 Task: Log work in the project AgileGlobe for the issue 'Upgrade the user interface of a web application to improve usability and user experience' spent time as '2w 4d 21h 4m' and remaining time as '1w 6d 9h 14m' and move to top of backlog. Now add the issue to the epic 'IT Capacity Management Process Improvement'. Log work in the project AgileGlobe for the issue 'Create a new online platform for online creative writing courses with advanced writing tools and peer review features' spent time as '4w 6d 19h 51m' and remaining time as '2w 5d 1h 17m' and move to bottom of backlog. Now add the issue to the epic 'IT Service Catalog Management Process Improvement'
Action: Mouse moved to (562, 369)
Screenshot: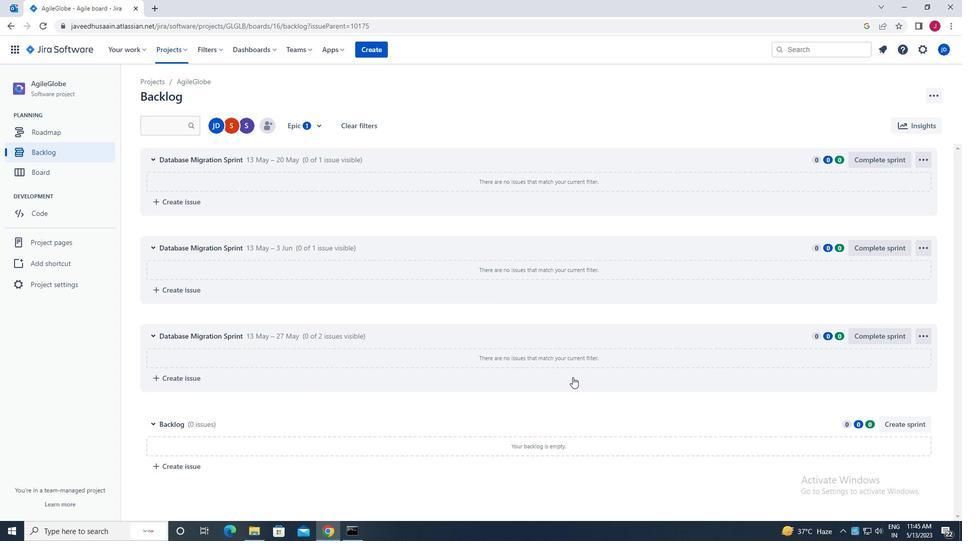 
Action: Mouse scrolled (562, 369) with delta (0, 0)
Screenshot: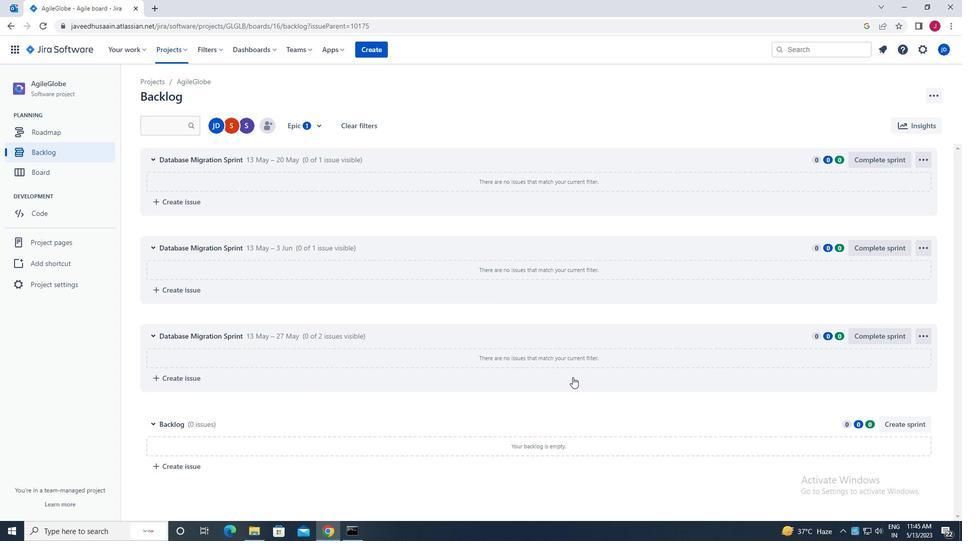 
Action: Mouse scrolled (562, 369) with delta (0, 0)
Screenshot: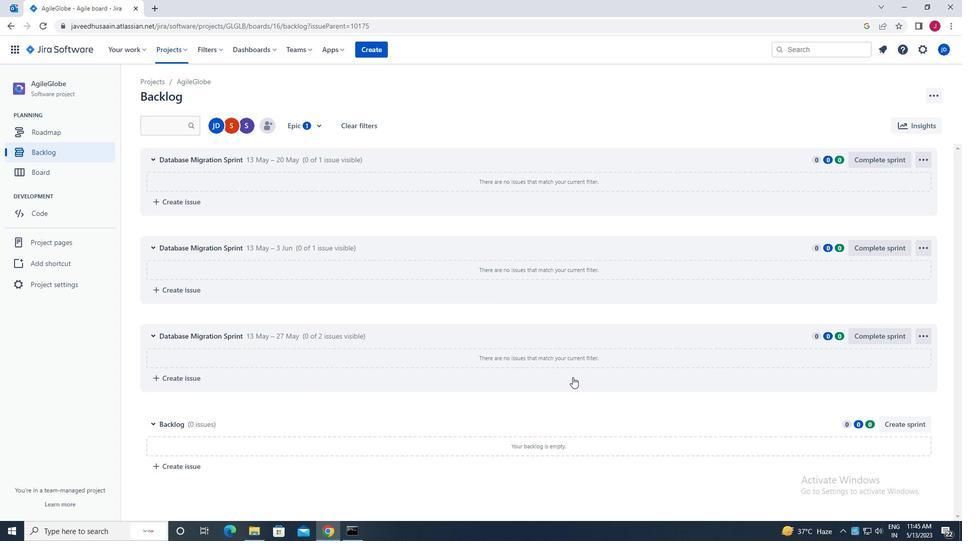 
Action: Mouse moved to (561, 369)
Screenshot: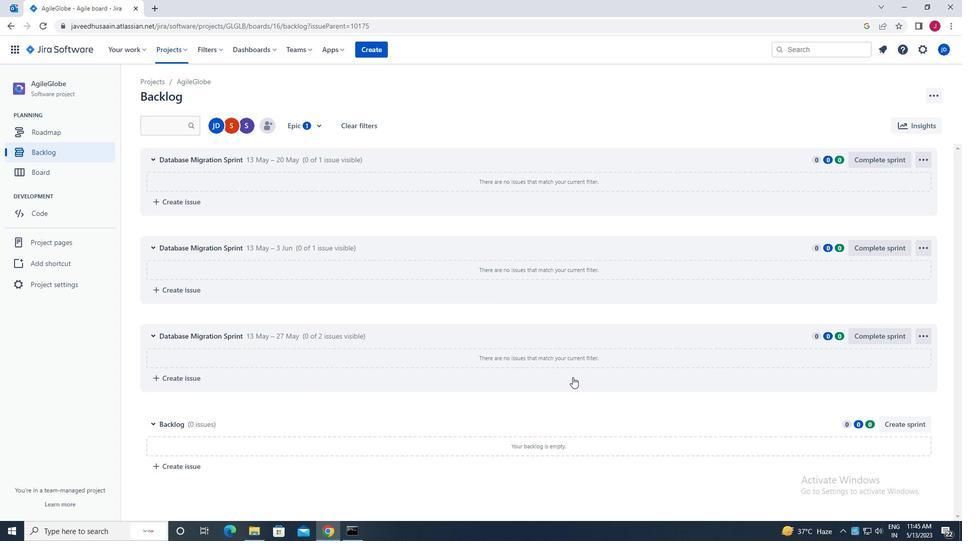 
Action: Mouse scrolled (561, 369) with delta (0, 0)
Screenshot: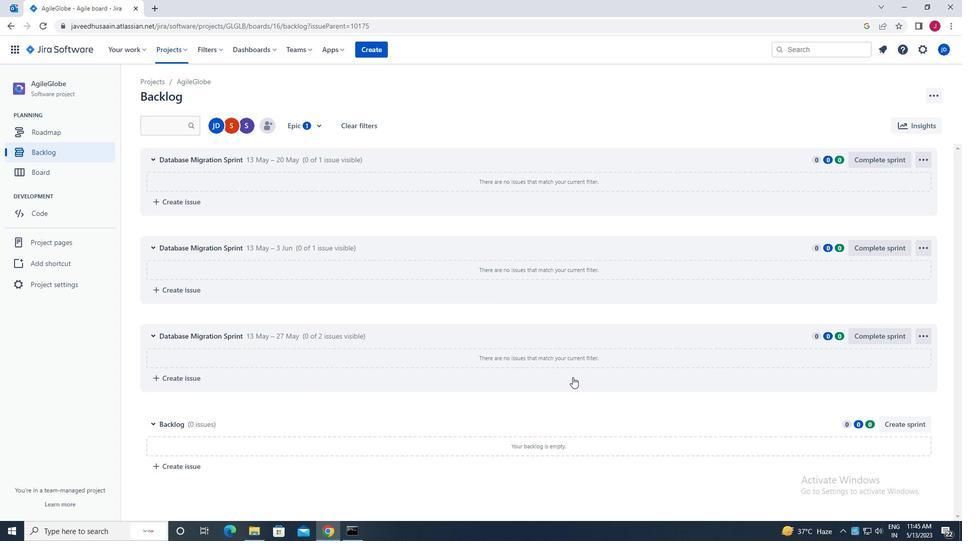 
Action: Mouse scrolled (561, 369) with delta (0, 0)
Screenshot: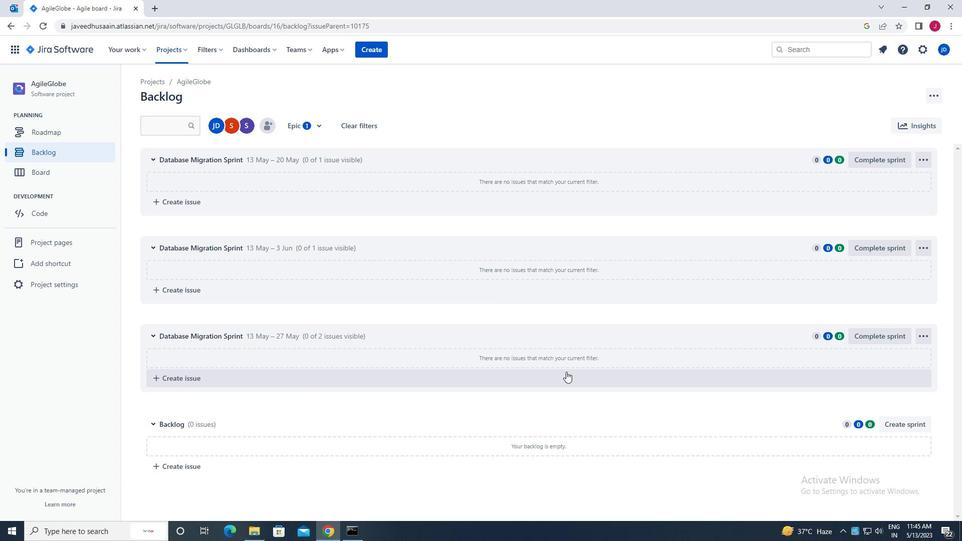 
Action: Mouse moved to (175, 53)
Screenshot: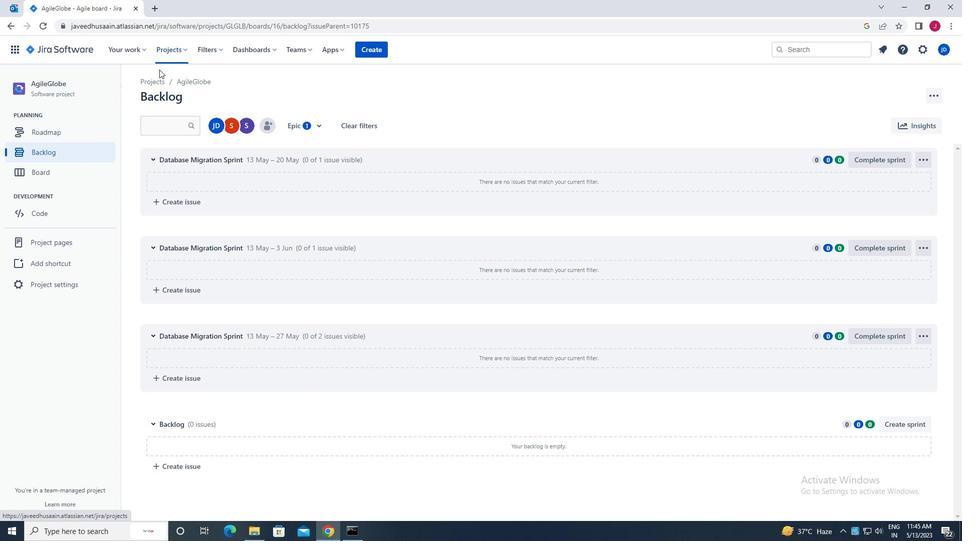 
Action: Mouse pressed left at (175, 53)
Screenshot: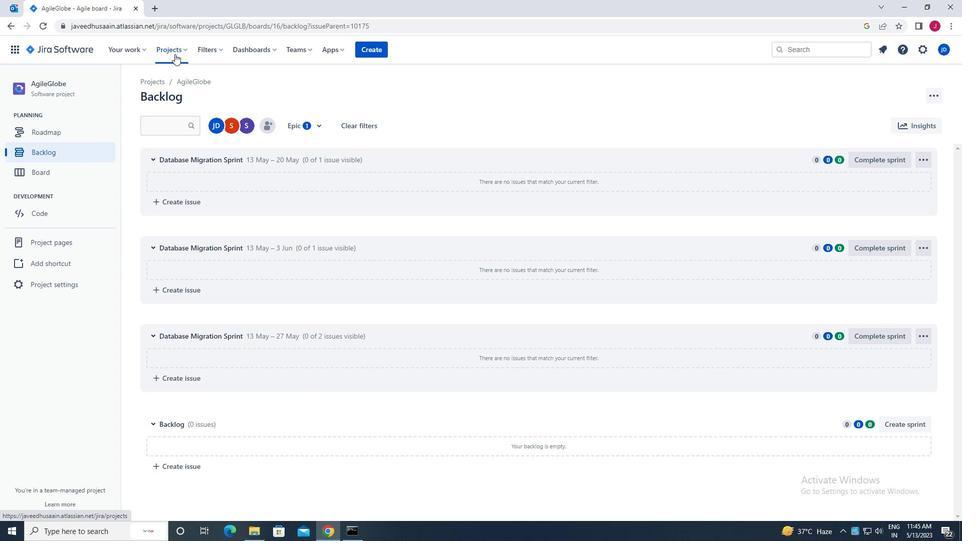 
Action: Mouse moved to (205, 89)
Screenshot: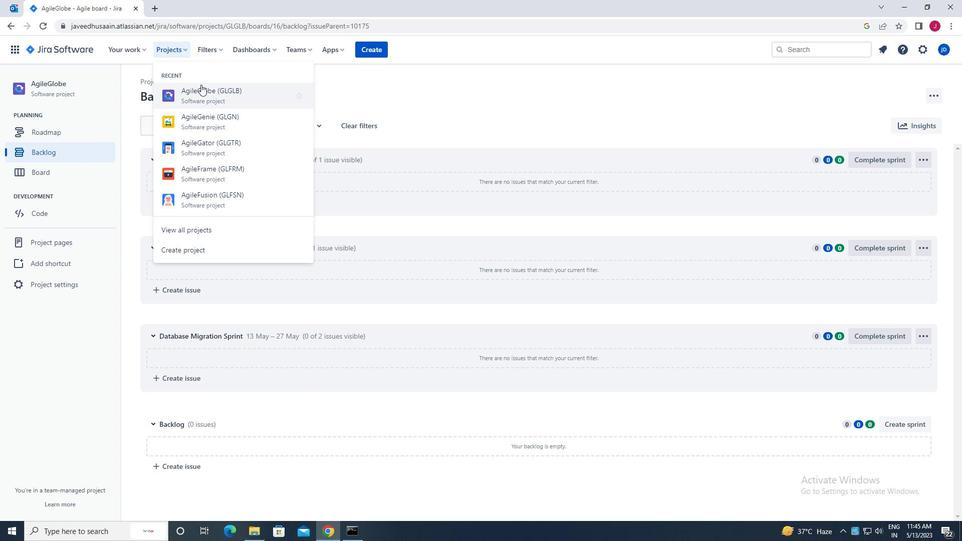 
Action: Mouse pressed left at (205, 89)
Screenshot: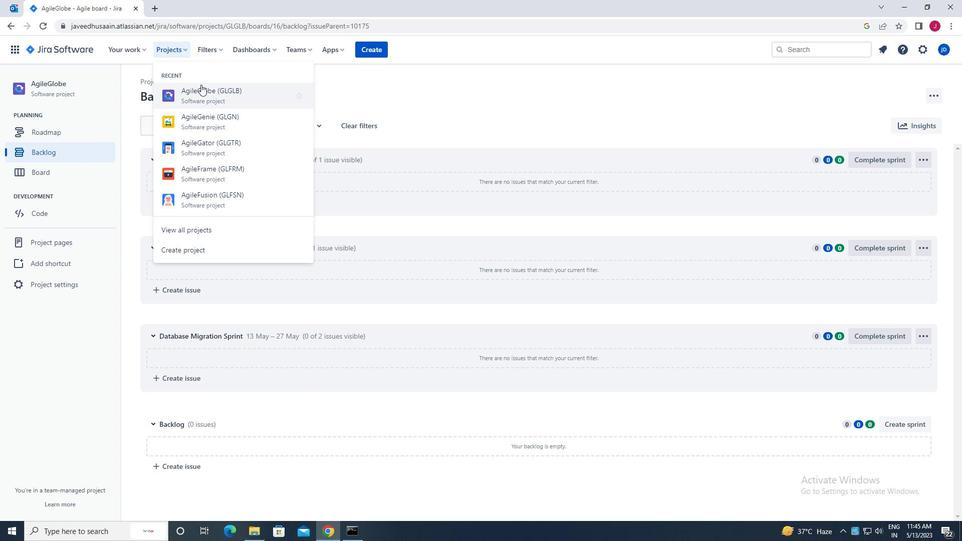 
Action: Mouse moved to (72, 146)
Screenshot: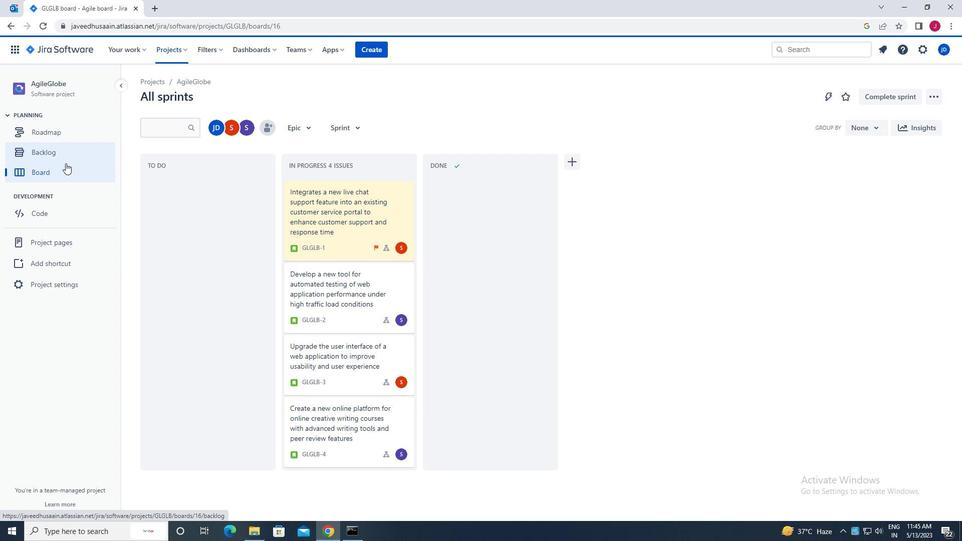 
Action: Mouse pressed left at (72, 146)
Screenshot: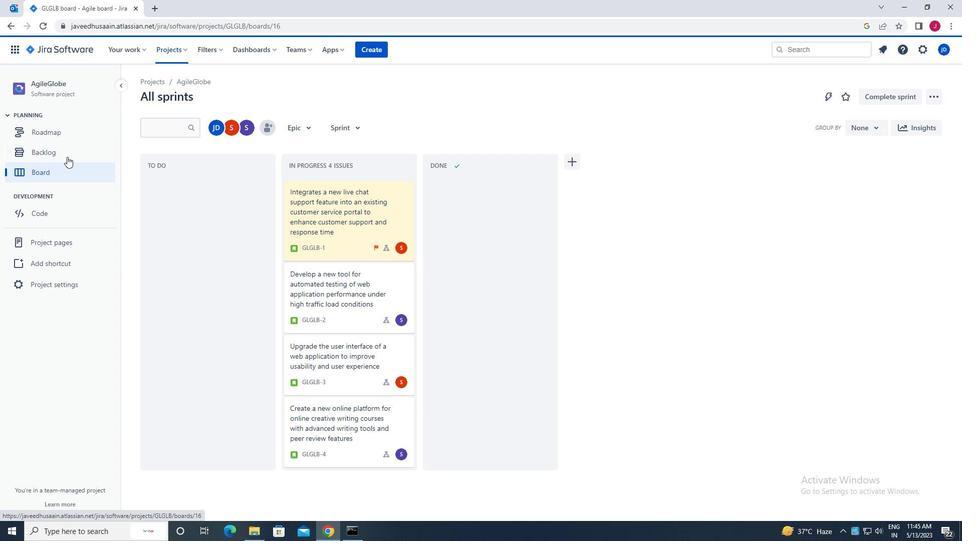 
Action: Mouse moved to (418, 306)
Screenshot: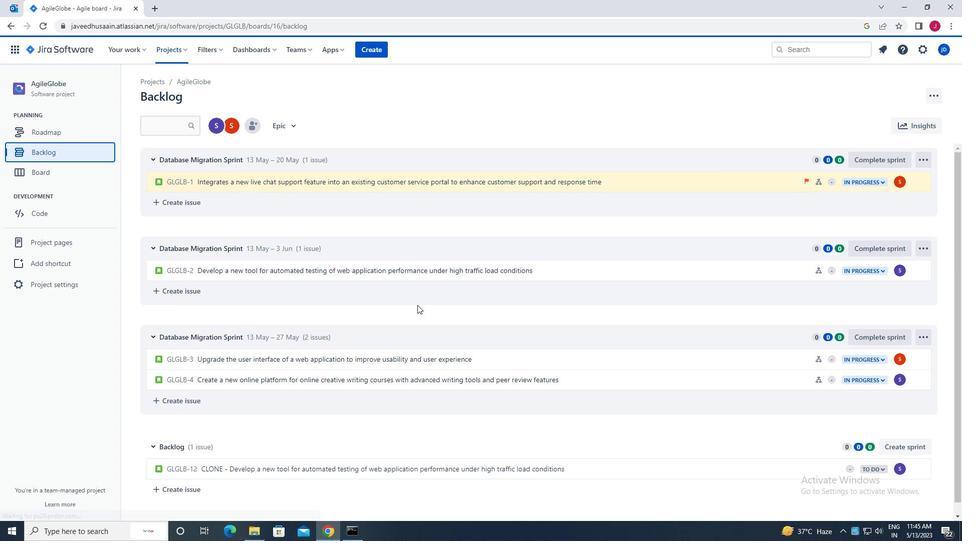 
Action: Mouse scrolled (418, 306) with delta (0, 0)
Screenshot: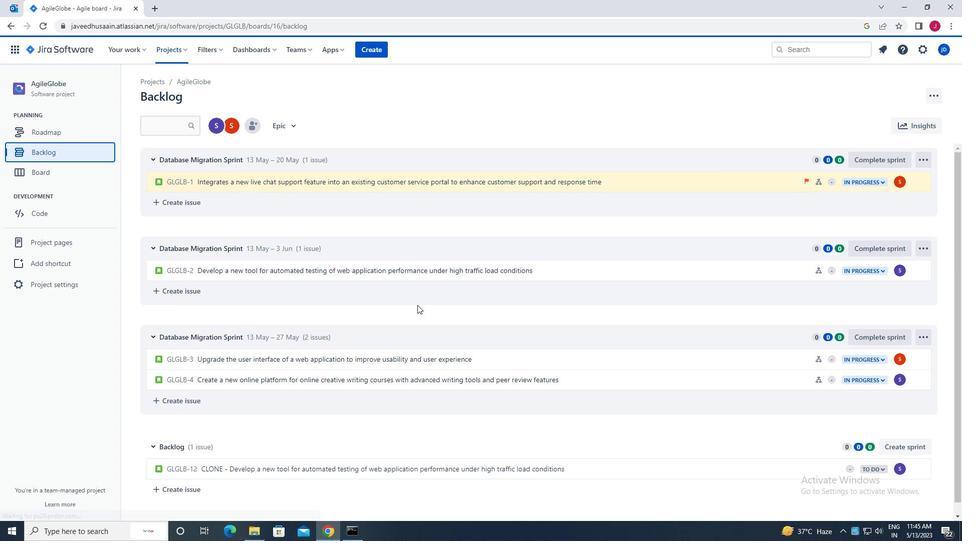 
Action: Mouse scrolled (418, 306) with delta (0, 0)
Screenshot: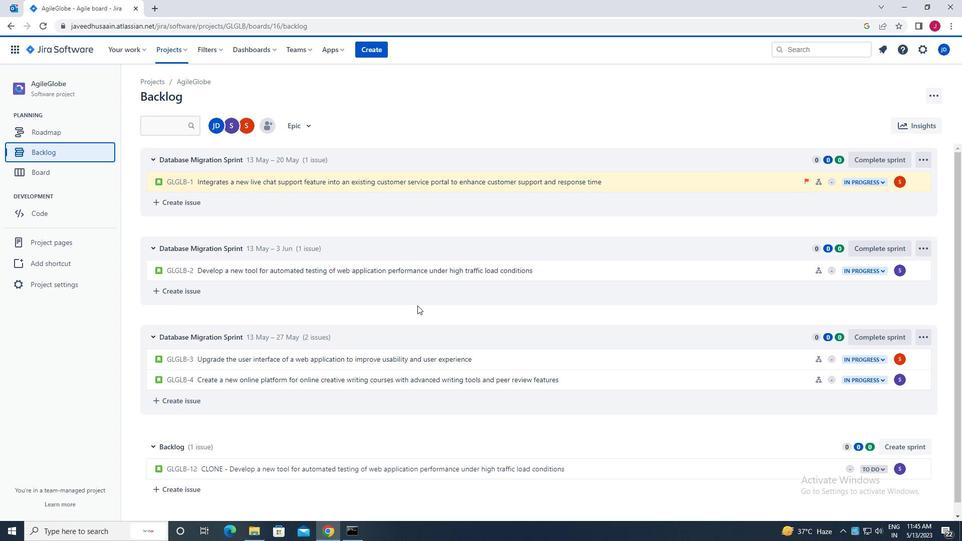 
Action: Mouse scrolled (418, 306) with delta (0, 0)
Screenshot: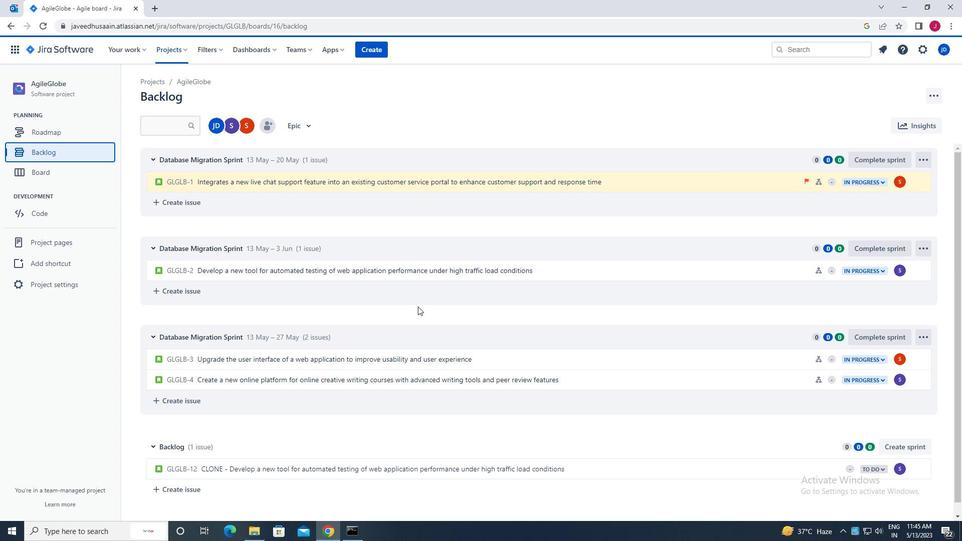 
Action: Mouse moved to (775, 350)
Screenshot: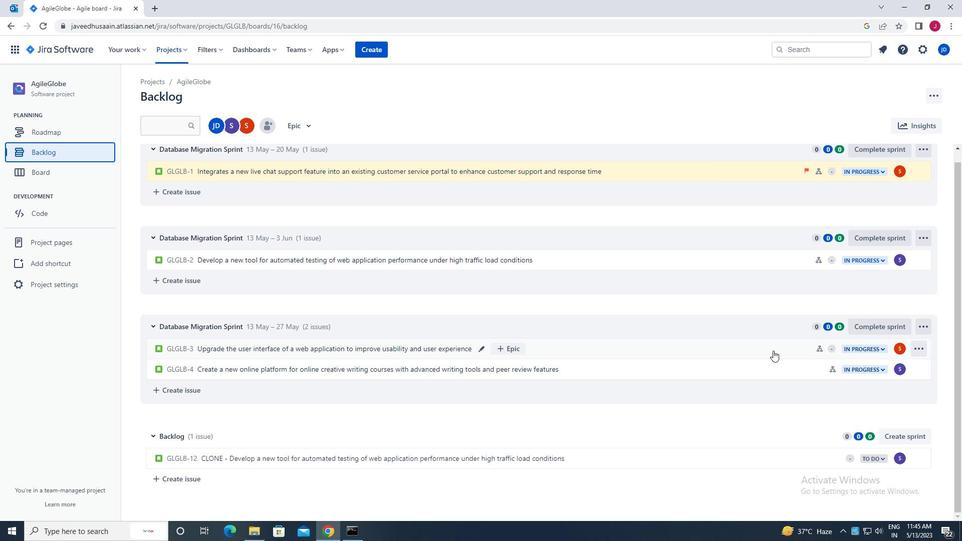 
Action: Mouse pressed left at (775, 350)
Screenshot: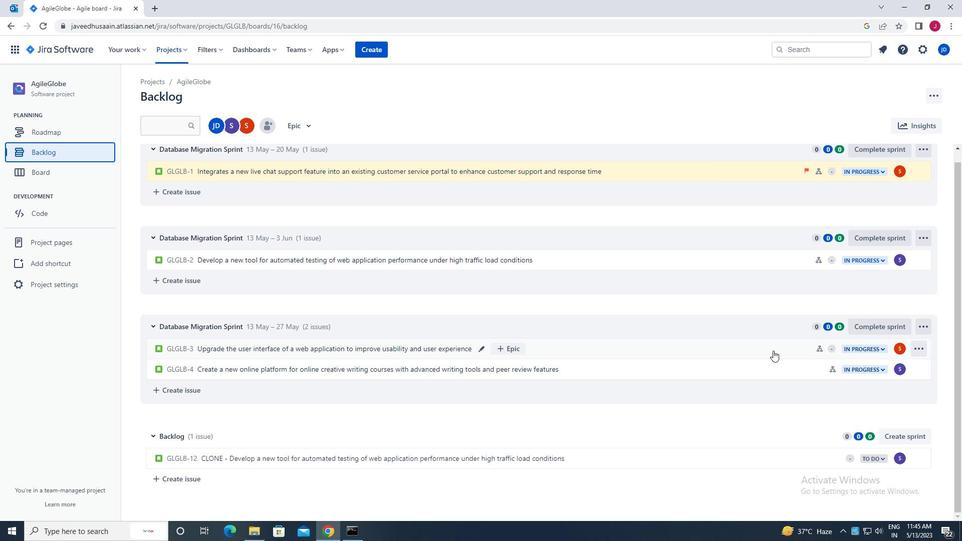 
Action: Mouse moved to (918, 153)
Screenshot: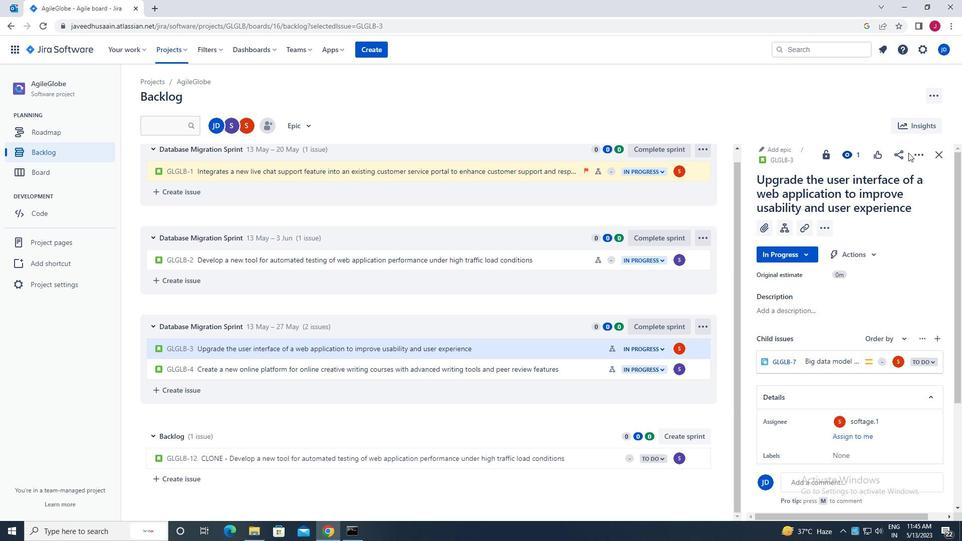 
Action: Mouse pressed left at (918, 153)
Screenshot: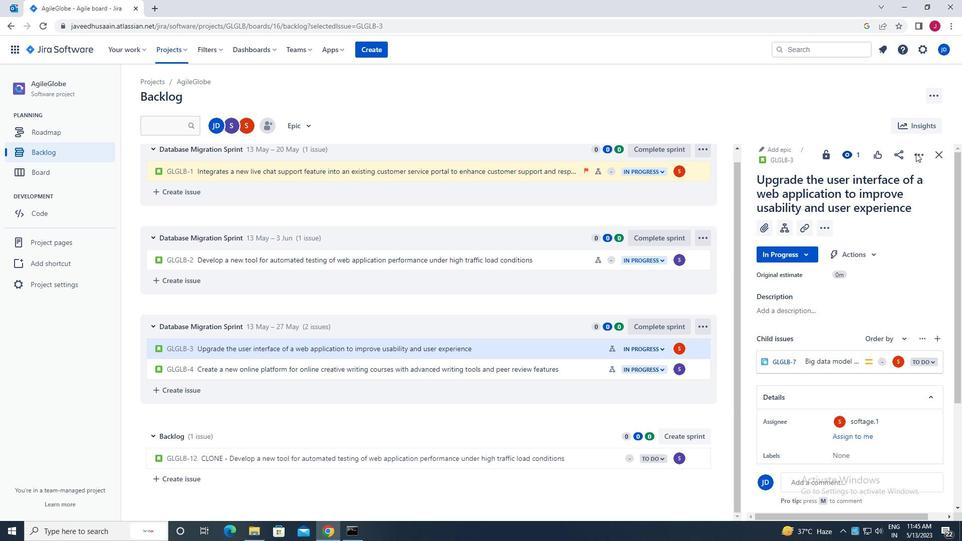 
Action: Mouse moved to (879, 182)
Screenshot: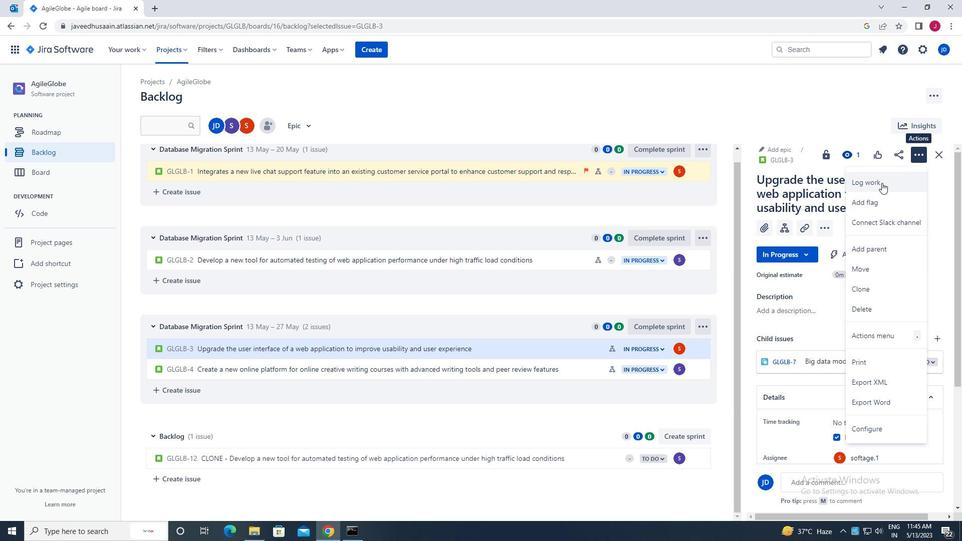 
Action: Mouse pressed left at (879, 182)
Screenshot: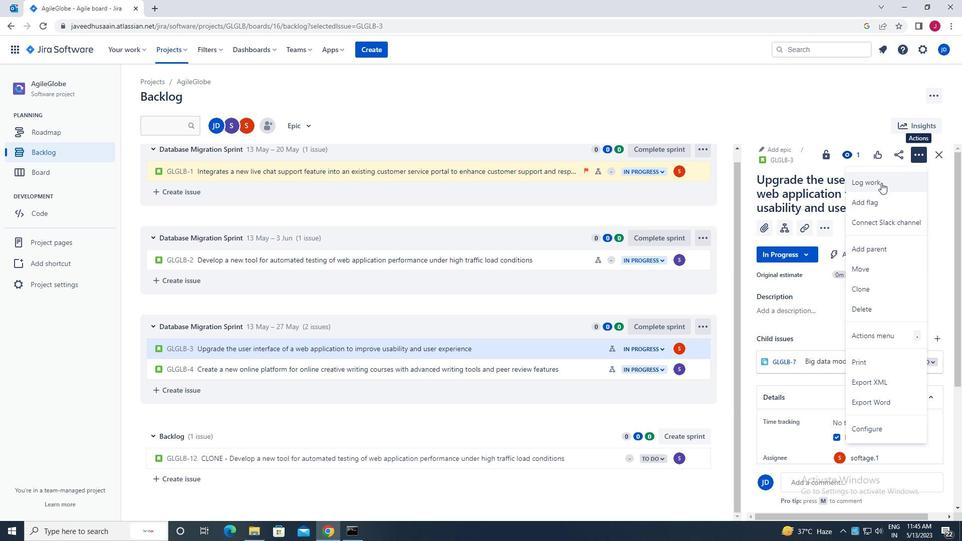 
Action: Mouse moved to (424, 153)
Screenshot: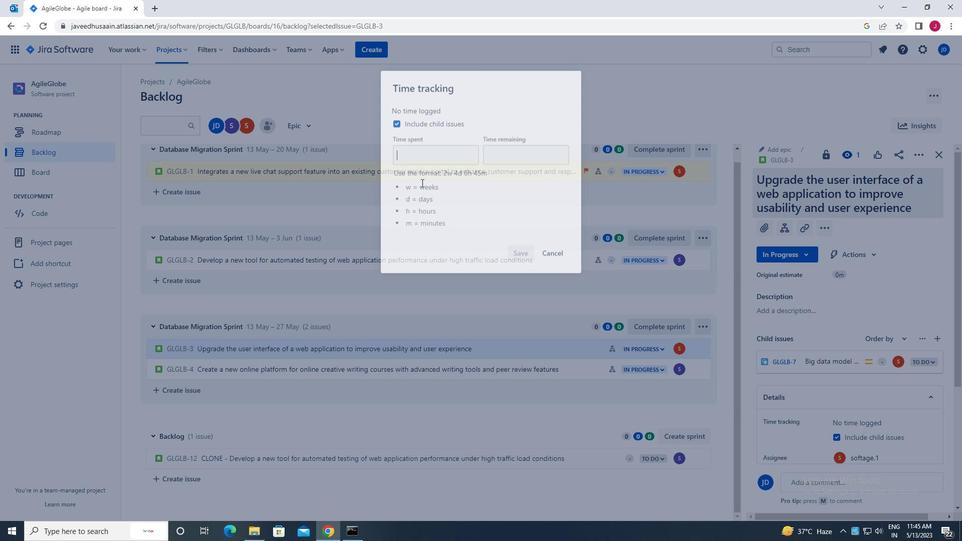 
Action: Mouse pressed left at (424, 153)
Screenshot: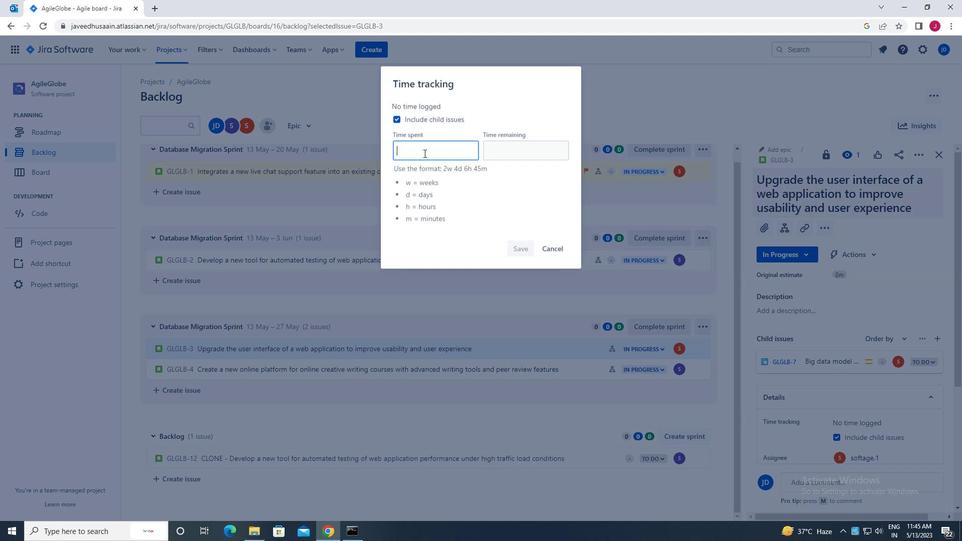 
Action: Key pressed 2<Key.caps_lock>w<Key.space>4d<Key.space>21h<Key.space>4m
Screenshot: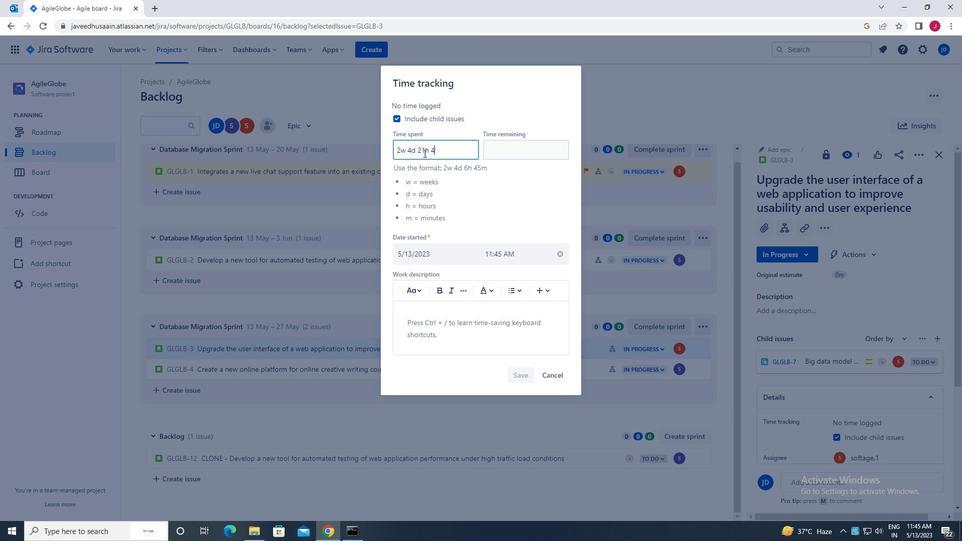 
Action: Mouse moved to (519, 157)
Screenshot: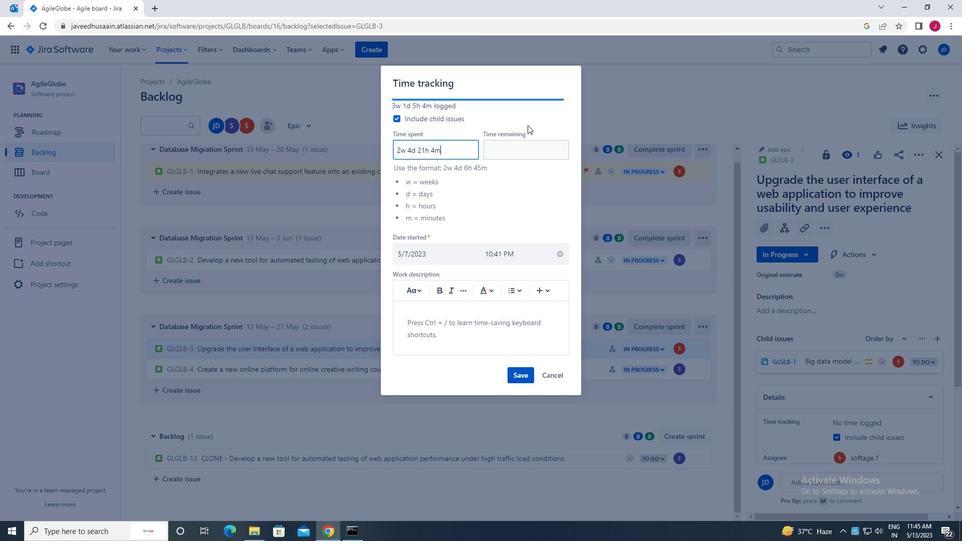 
Action: Mouse pressed left at (519, 157)
Screenshot: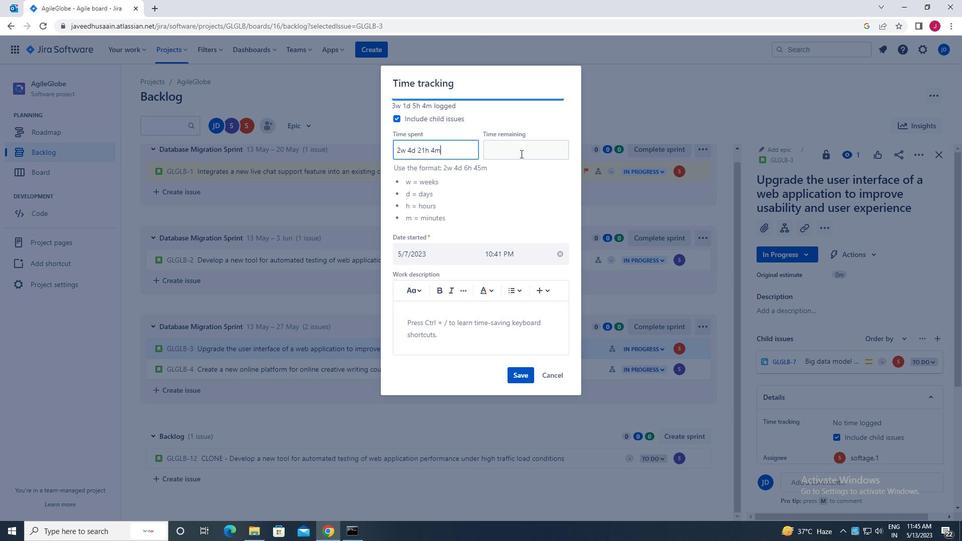 
Action: Key pressed 1w<Key.space>6d<Key.space>9h<Key.space>14m
Screenshot: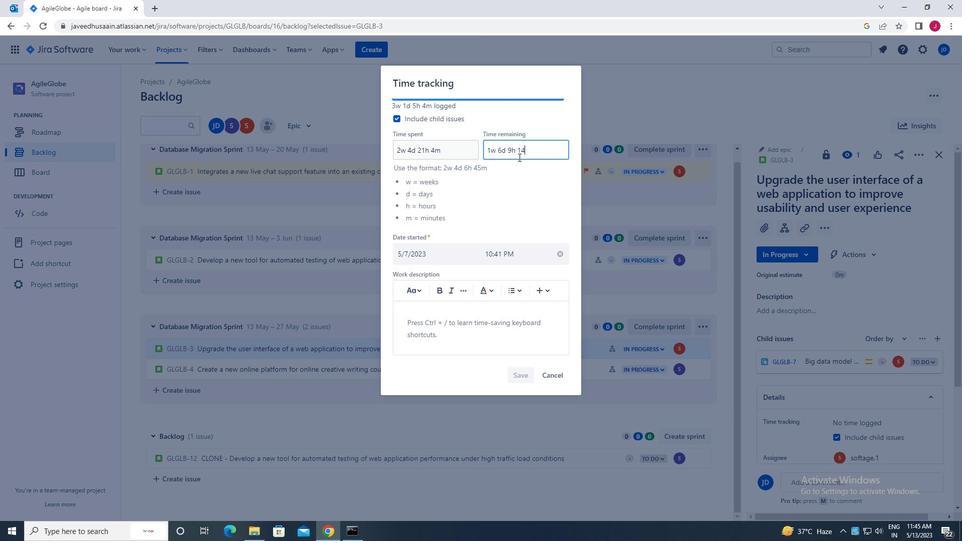 
Action: Mouse moved to (521, 376)
Screenshot: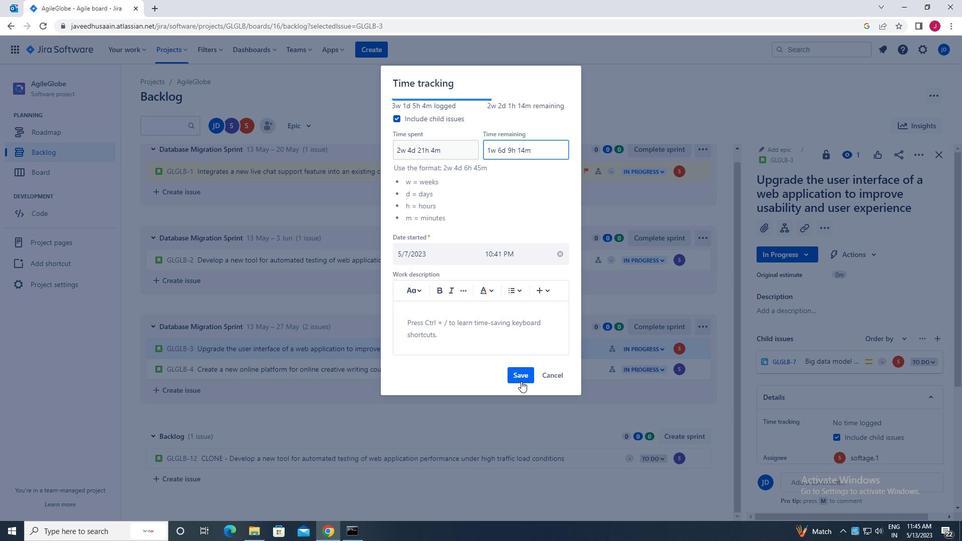 
Action: Mouse pressed left at (521, 376)
Screenshot: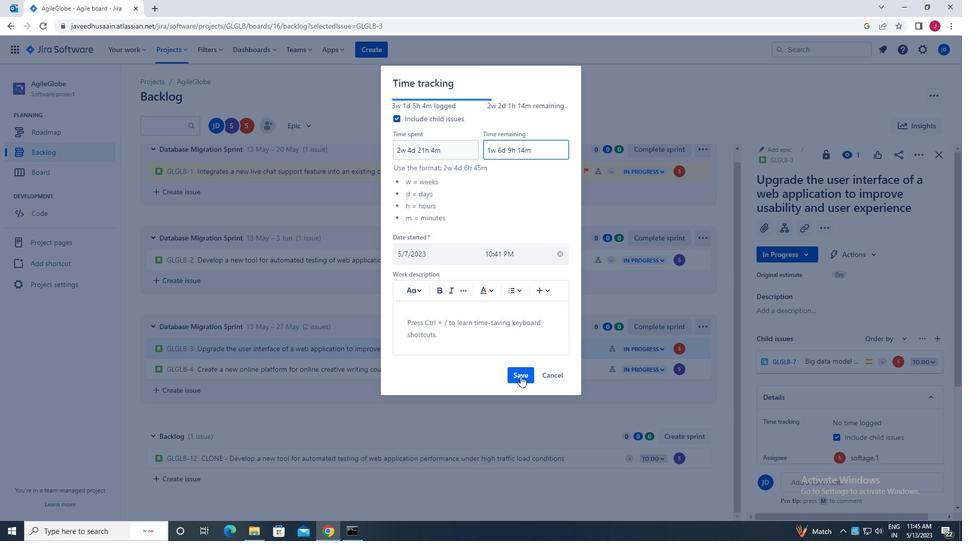 
Action: Mouse moved to (701, 347)
Screenshot: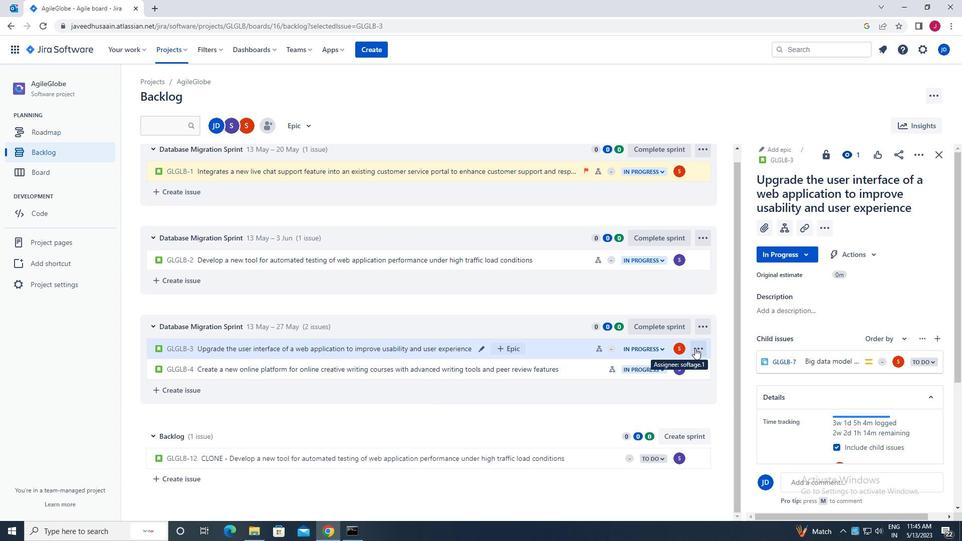 
Action: Mouse pressed left at (701, 347)
Screenshot: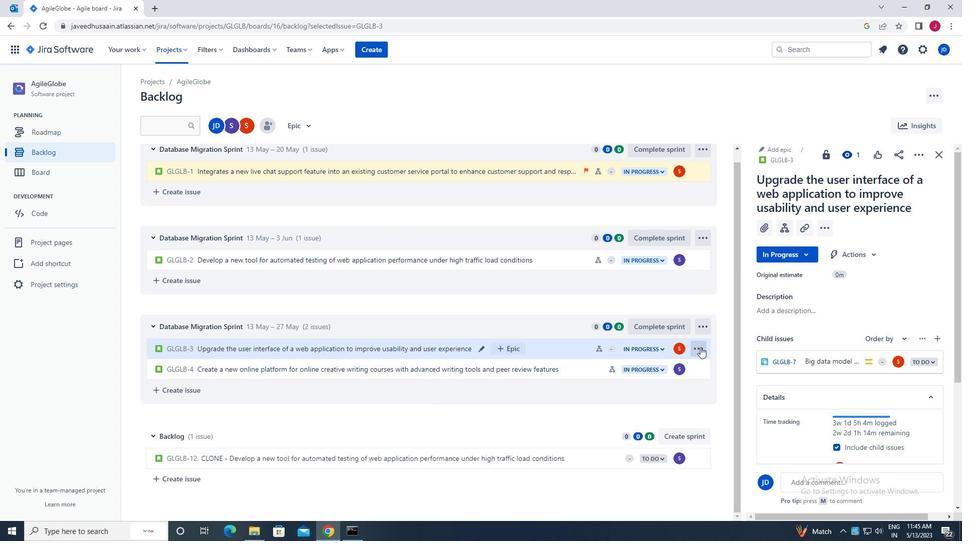 
Action: Mouse moved to (663, 309)
Screenshot: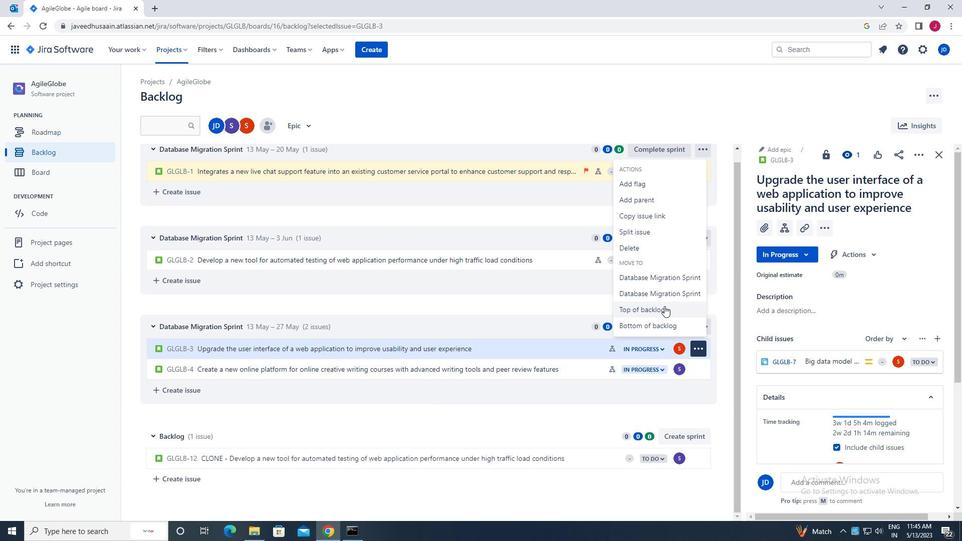 
Action: Mouse pressed left at (663, 309)
Screenshot: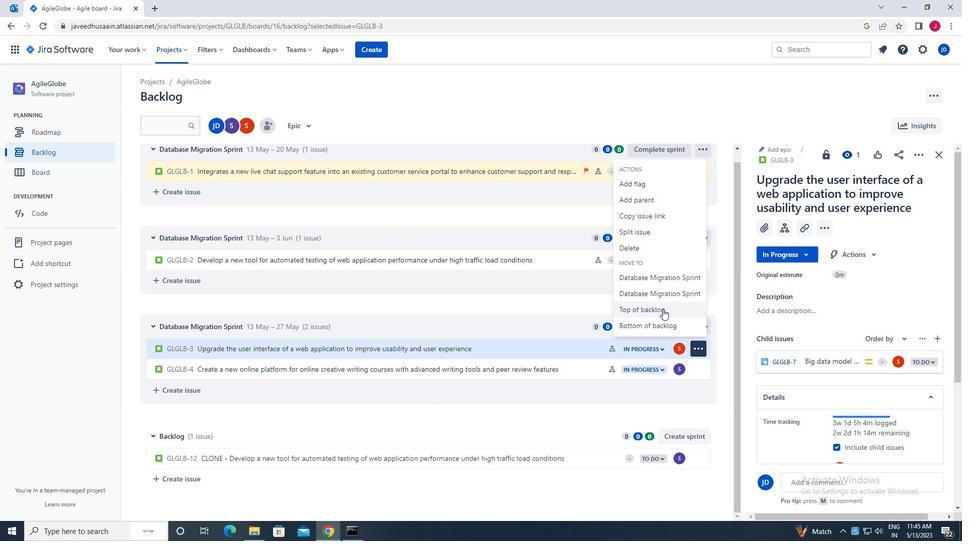 
Action: Mouse moved to (519, 160)
Screenshot: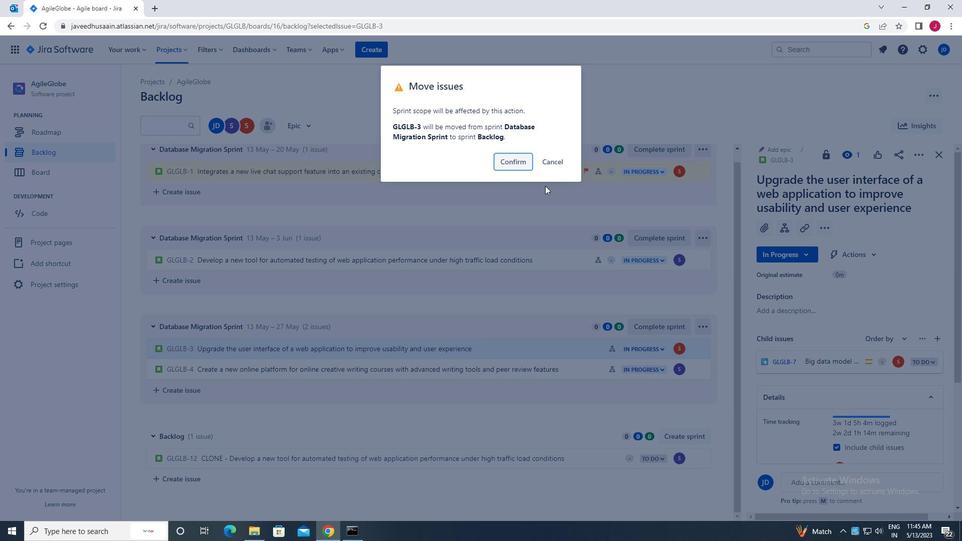 
Action: Mouse pressed left at (519, 160)
Screenshot: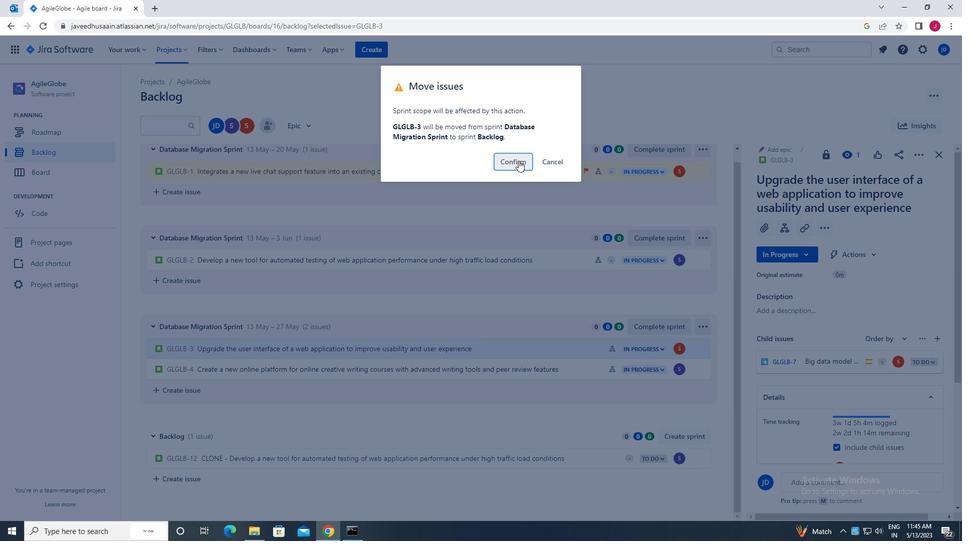 
Action: Mouse moved to (939, 155)
Screenshot: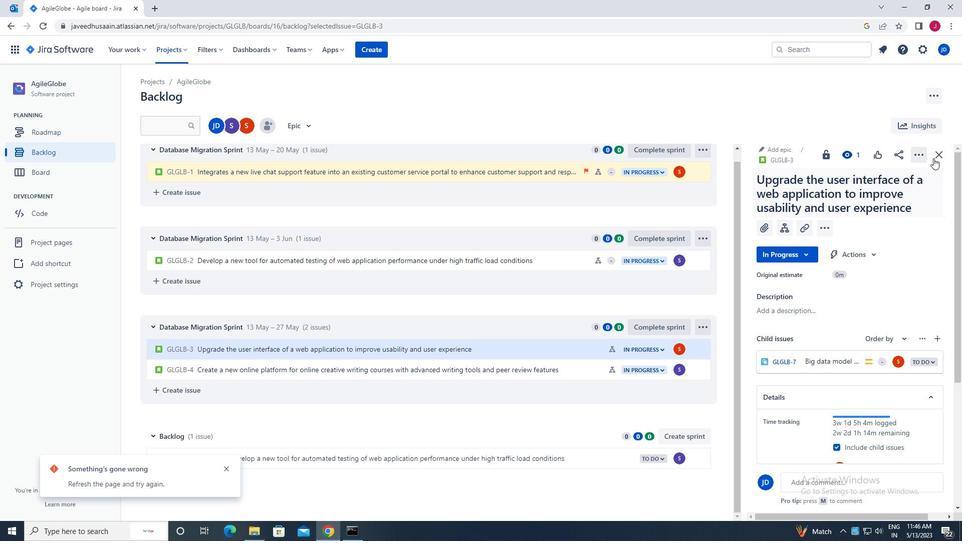 
Action: Mouse pressed left at (939, 155)
Screenshot: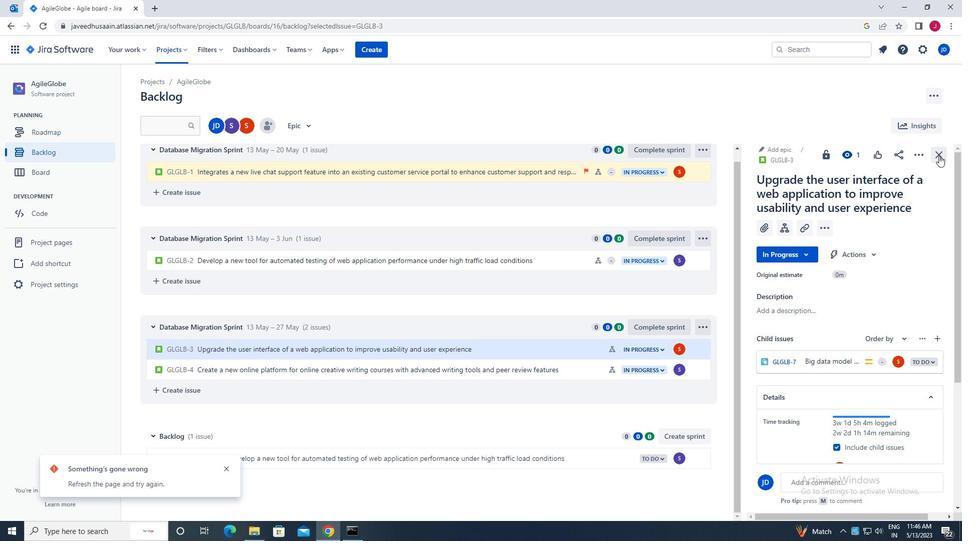 
Action: Mouse moved to (225, 467)
Screenshot: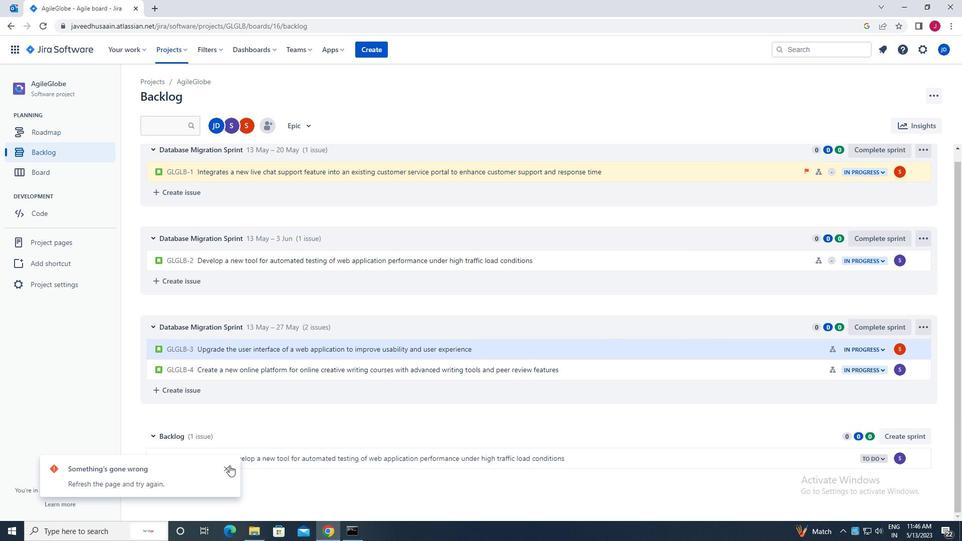 
Action: Mouse pressed left at (225, 467)
Screenshot: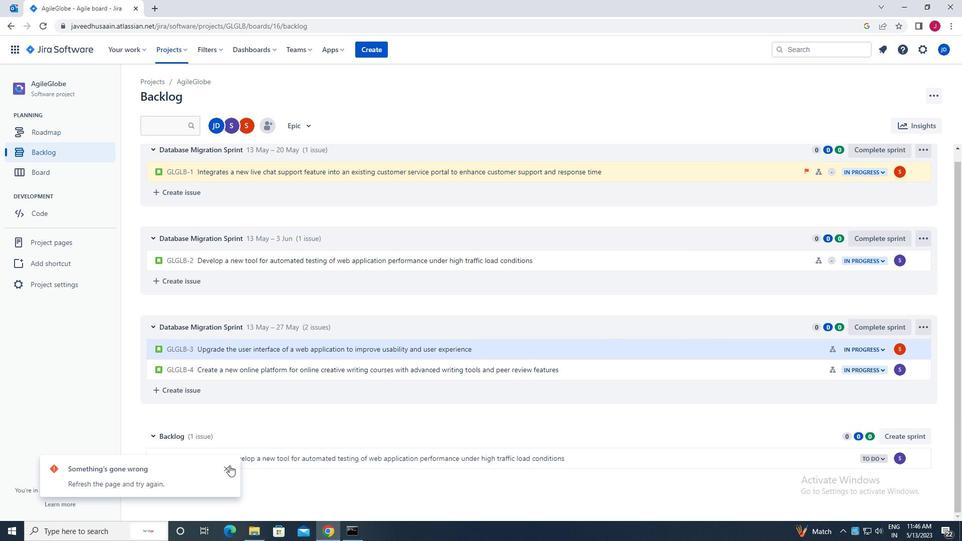 
Action: Mouse moved to (301, 124)
Screenshot: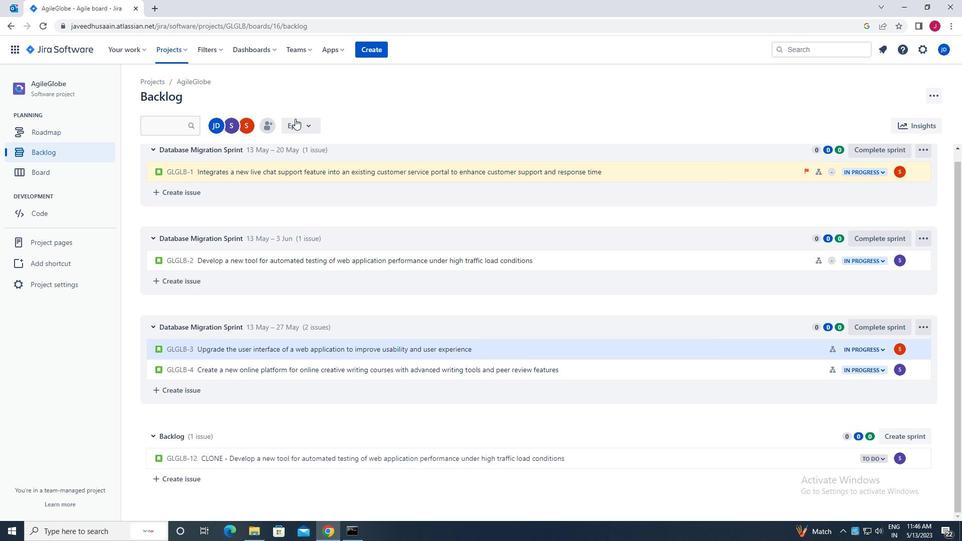 
Action: Mouse pressed left at (301, 124)
Screenshot: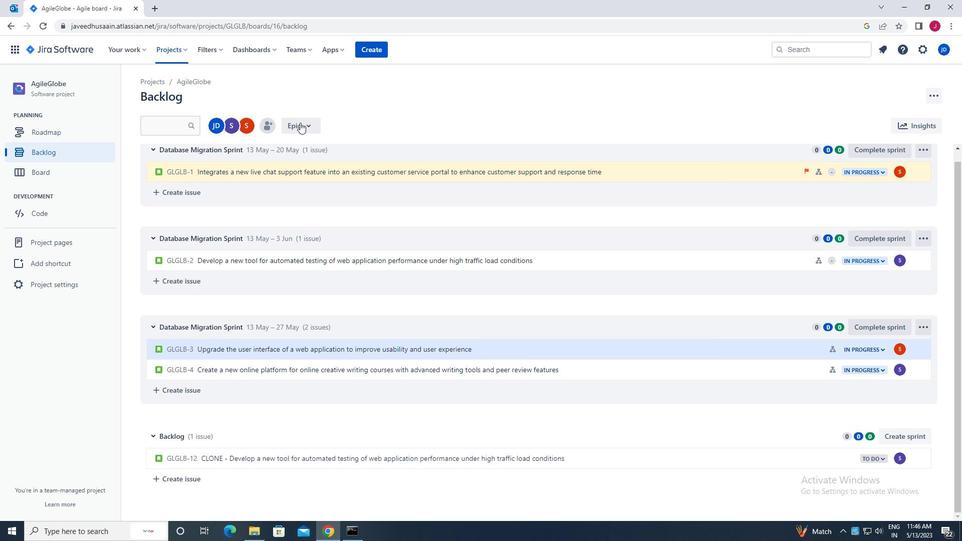 
Action: Mouse moved to (355, 203)
Screenshot: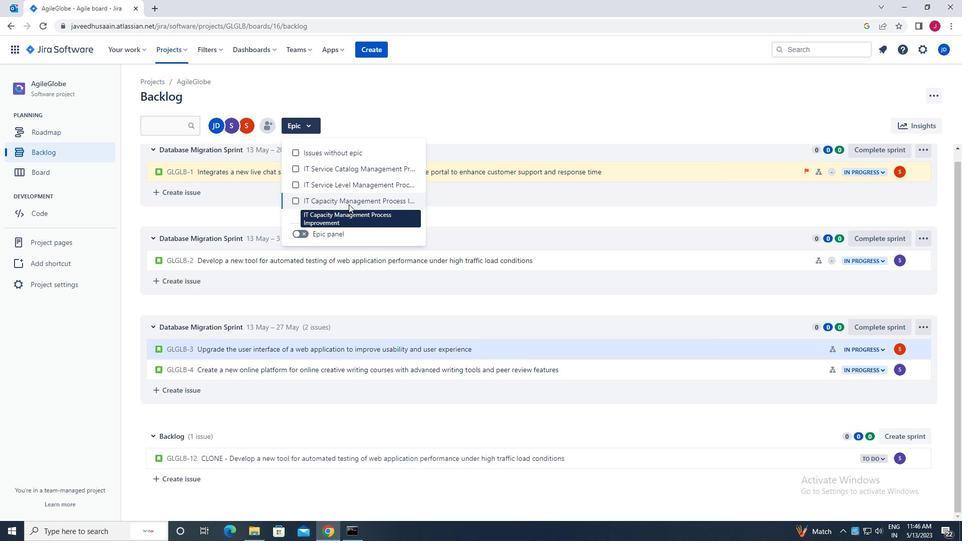 
Action: Mouse pressed left at (355, 203)
Screenshot: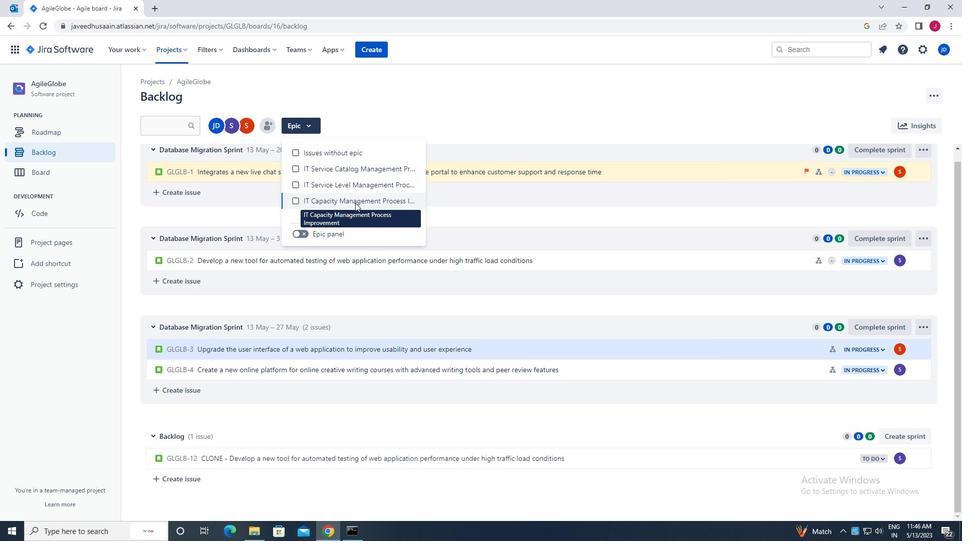 
Action: Mouse moved to (419, 75)
Screenshot: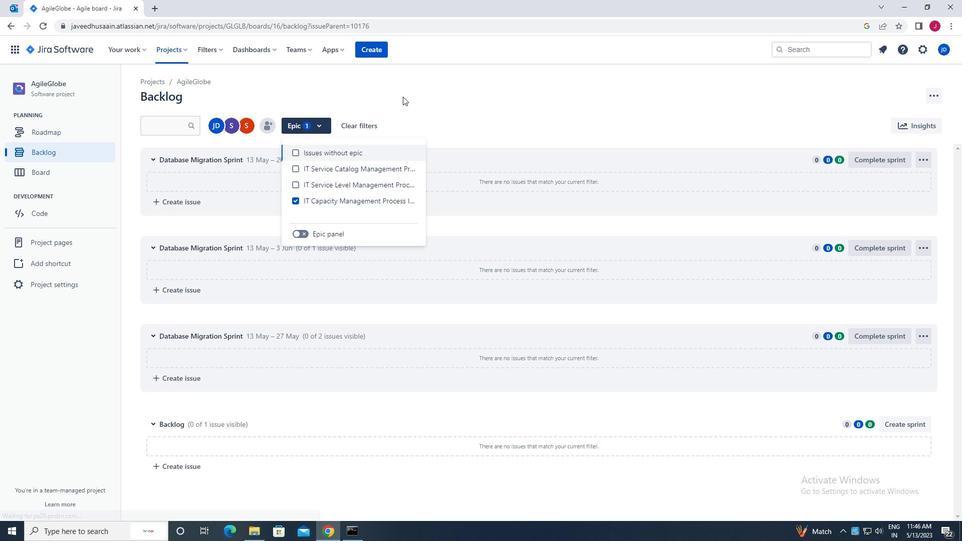 
Action: Mouse pressed left at (419, 75)
Screenshot: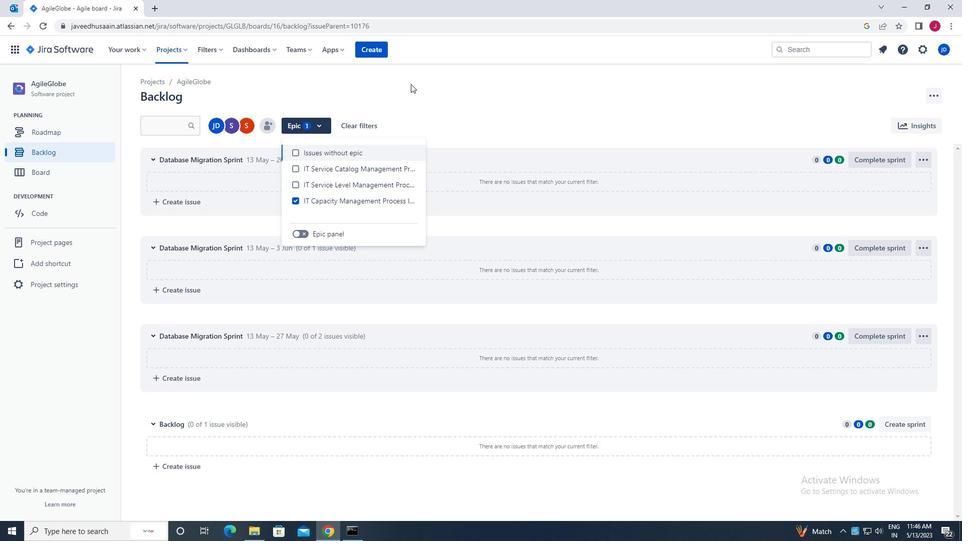 
Action: Mouse moved to (75, 150)
Screenshot: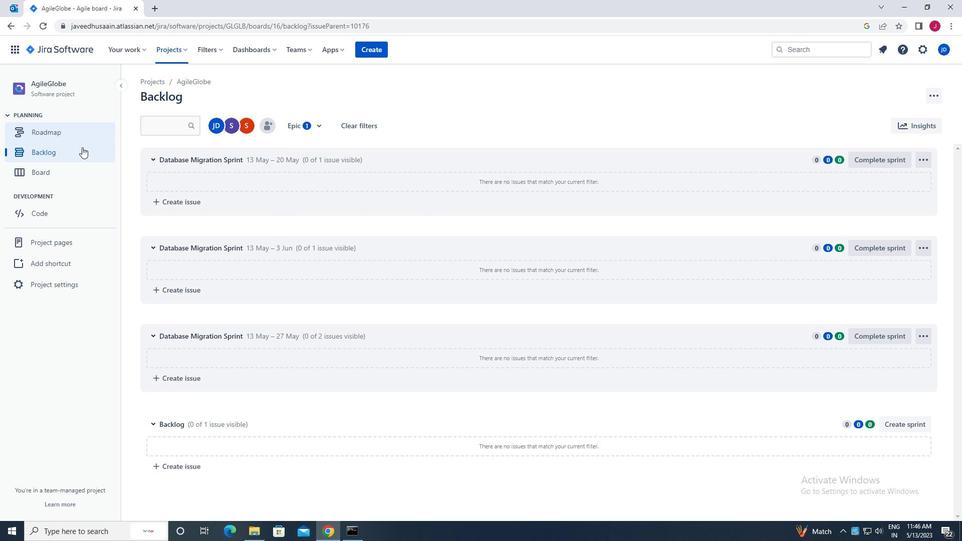 
Action: Mouse pressed left at (75, 150)
Screenshot: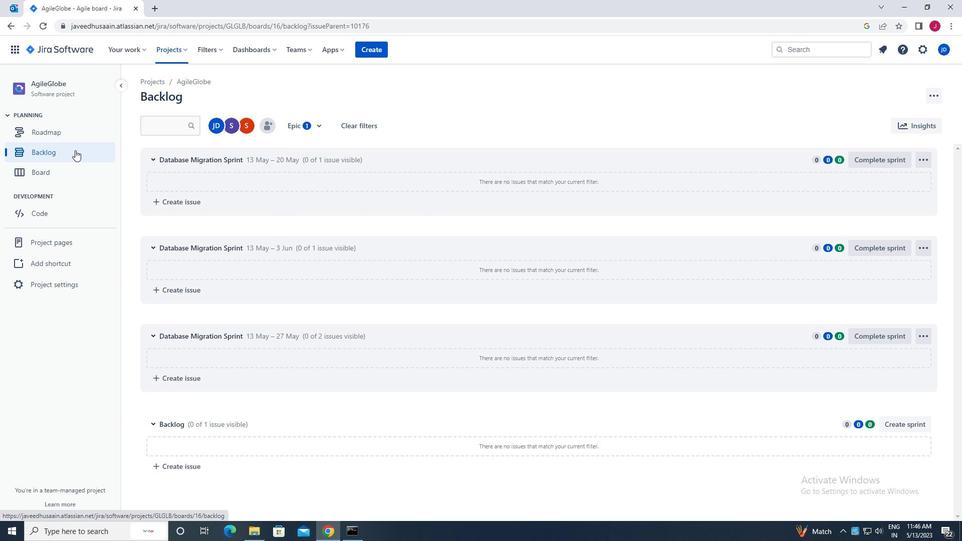 
Action: Mouse moved to (504, 330)
Screenshot: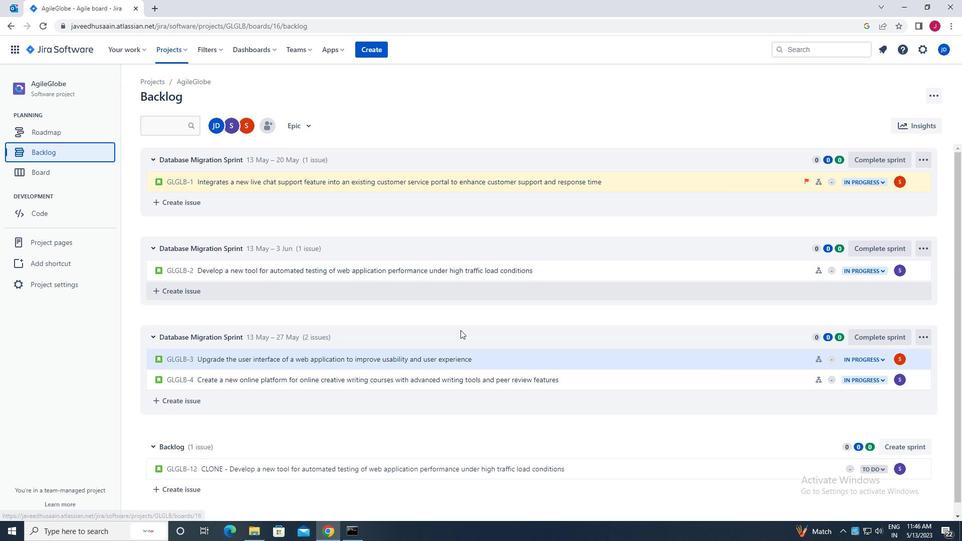 
Action: Mouse scrolled (504, 330) with delta (0, 0)
Screenshot: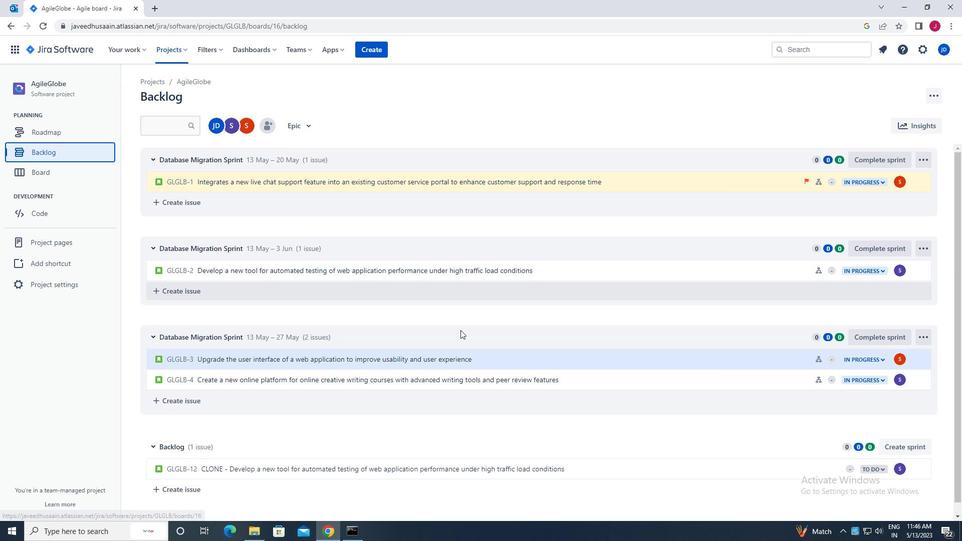
Action: Mouse scrolled (504, 330) with delta (0, 0)
Screenshot: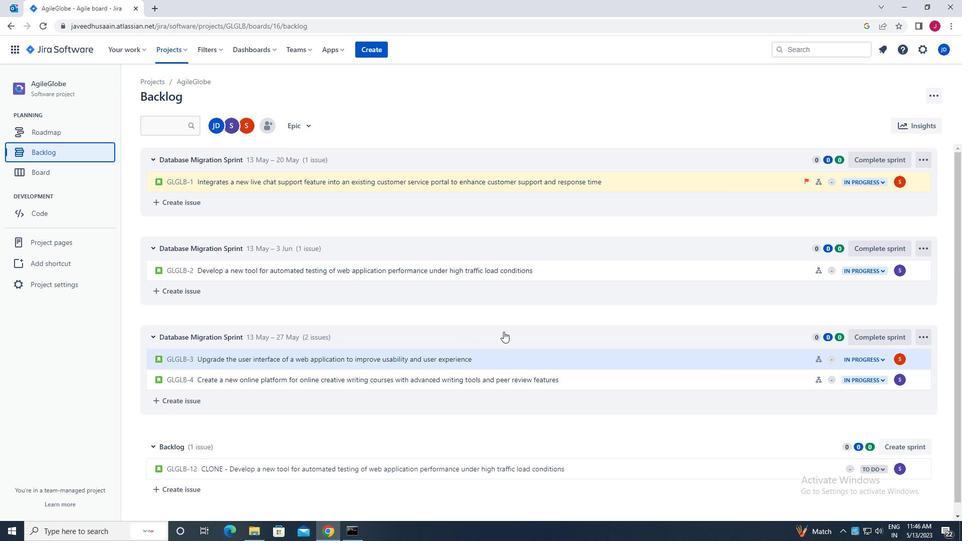 
Action: Mouse scrolled (504, 330) with delta (0, 0)
Screenshot: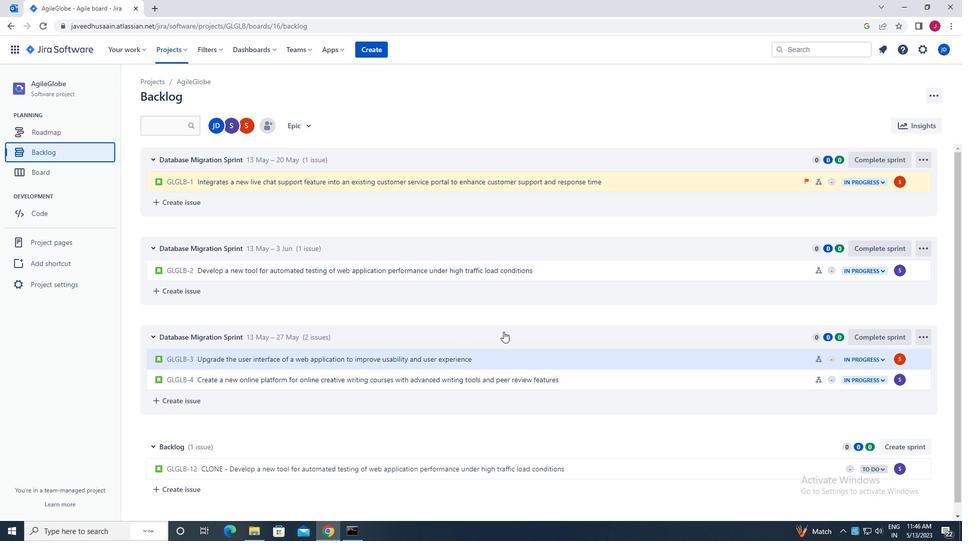 
Action: Mouse moved to (743, 371)
Screenshot: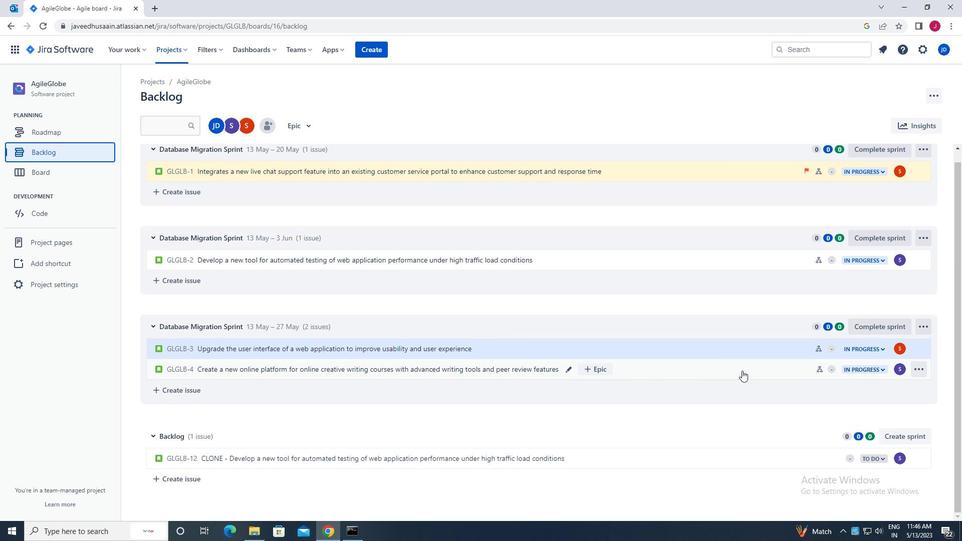 
Action: Mouse pressed left at (743, 371)
Screenshot: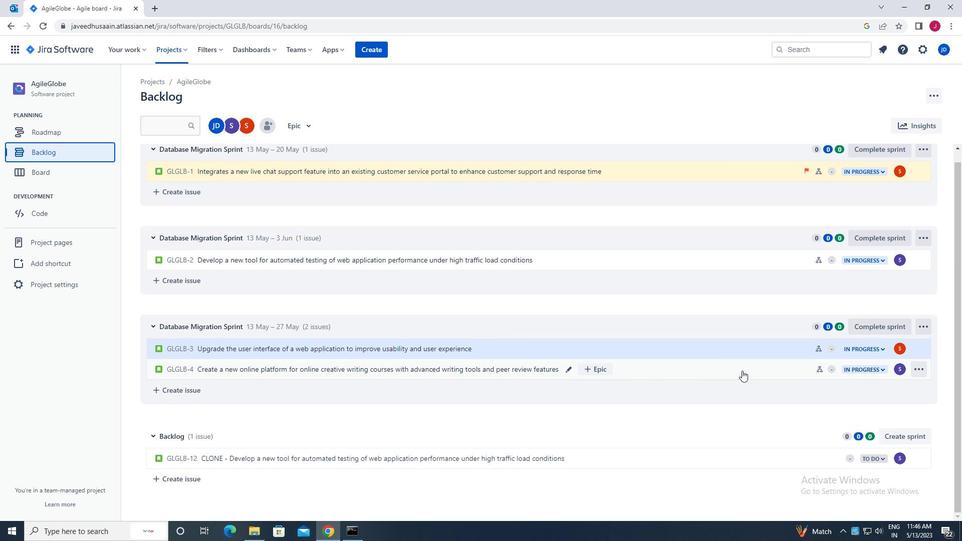 
Action: Mouse moved to (922, 154)
Screenshot: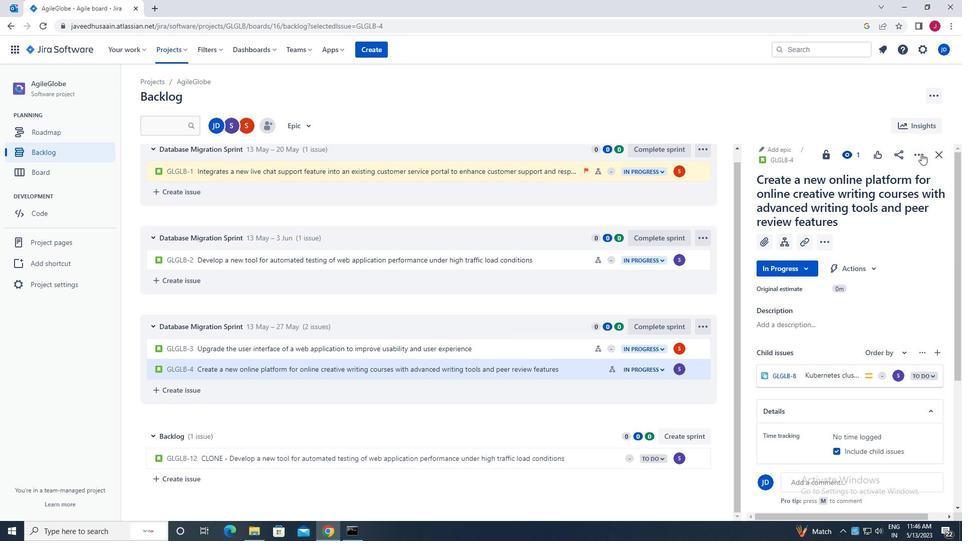 
Action: Mouse pressed left at (922, 154)
Screenshot: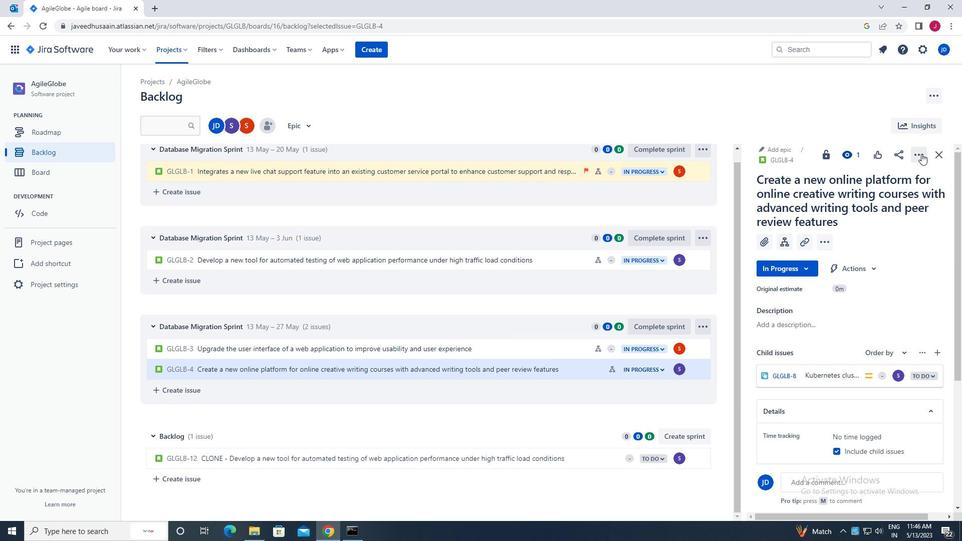 
Action: Mouse moved to (870, 183)
Screenshot: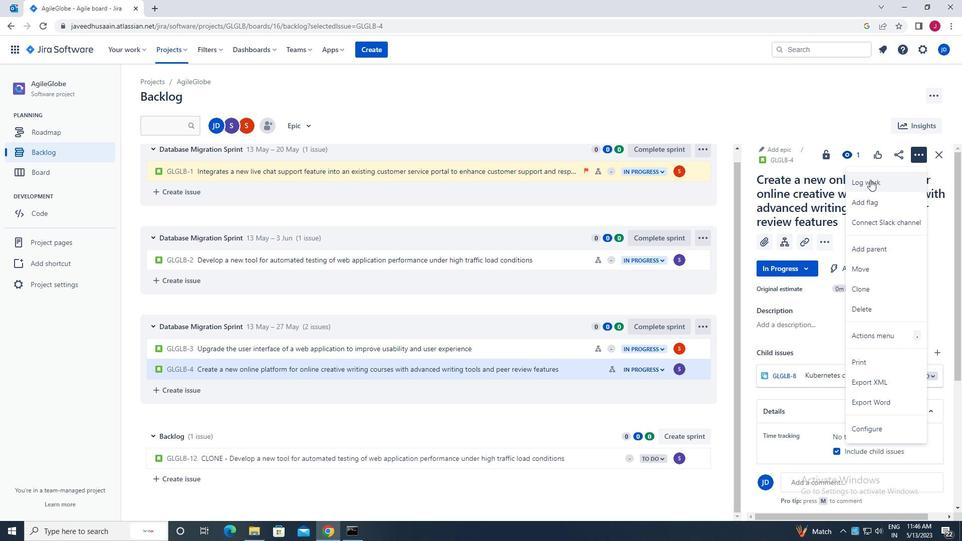 
Action: Mouse pressed left at (870, 183)
Screenshot: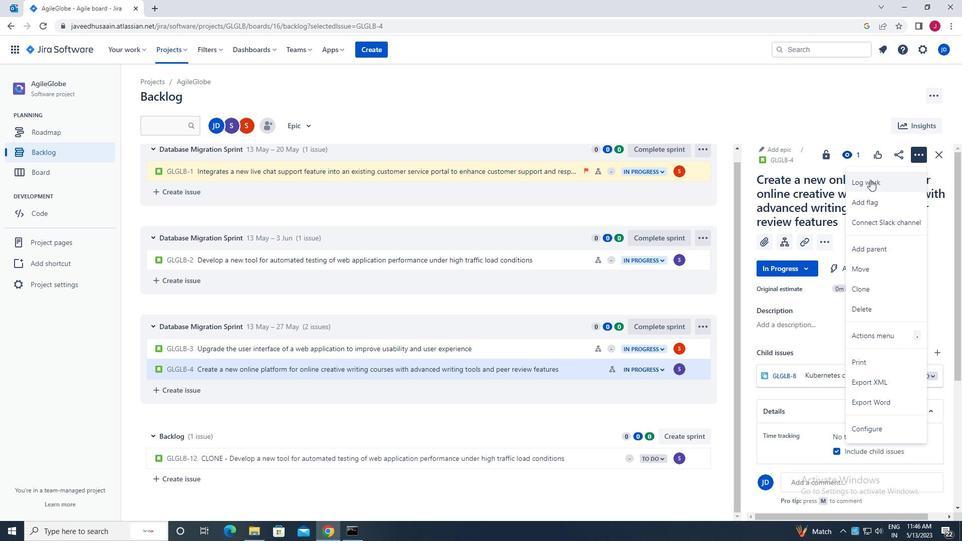 
Action: Mouse moved to (441, 152)
Screenshot: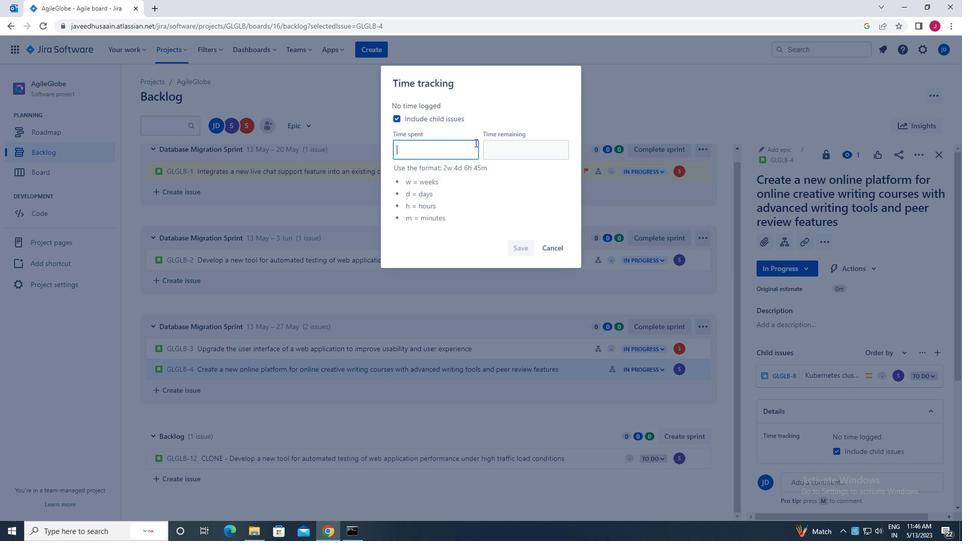 
Action: Mouse pressed left at (441, 152)
Screenshot: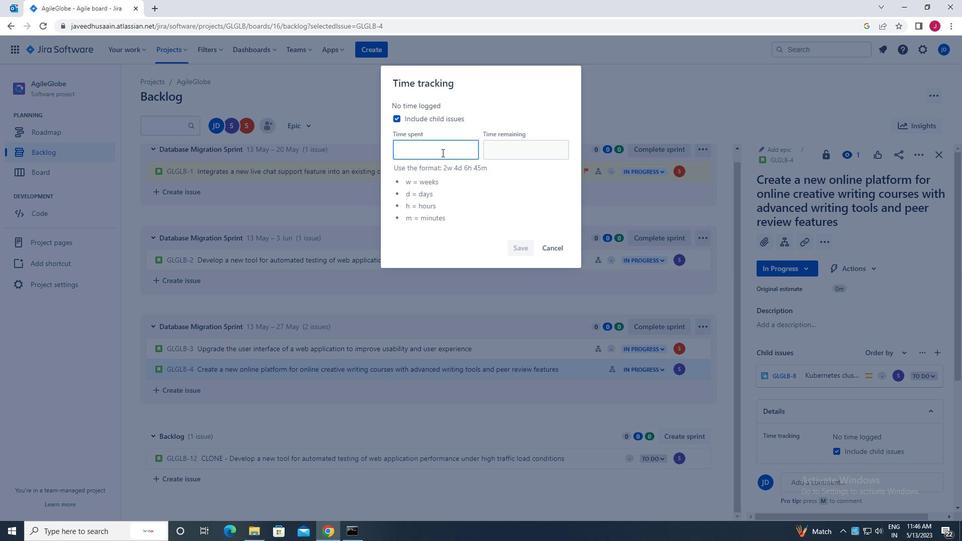 
Action: Mouse moved to (441, 152)
Screenshot: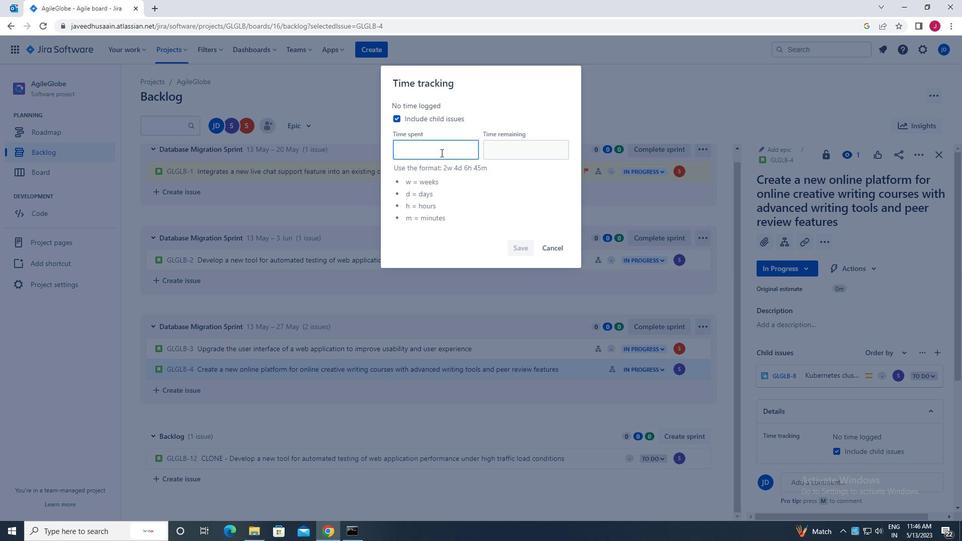 
Action: Key pressed 4w<Key.space>6d<Key.space>19h<Key.space>51m
Screenshot: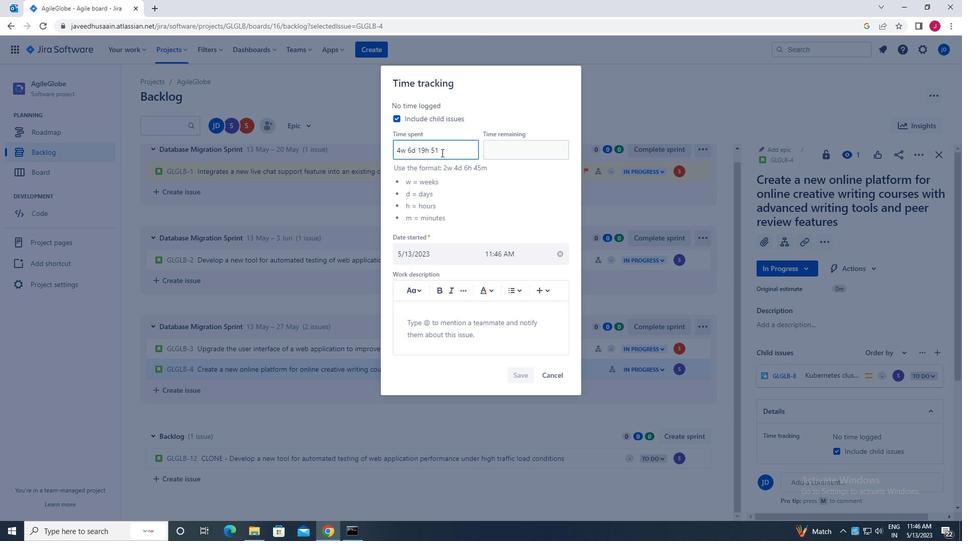 
Action: Mouse moved to (499, 148)
Screenshot: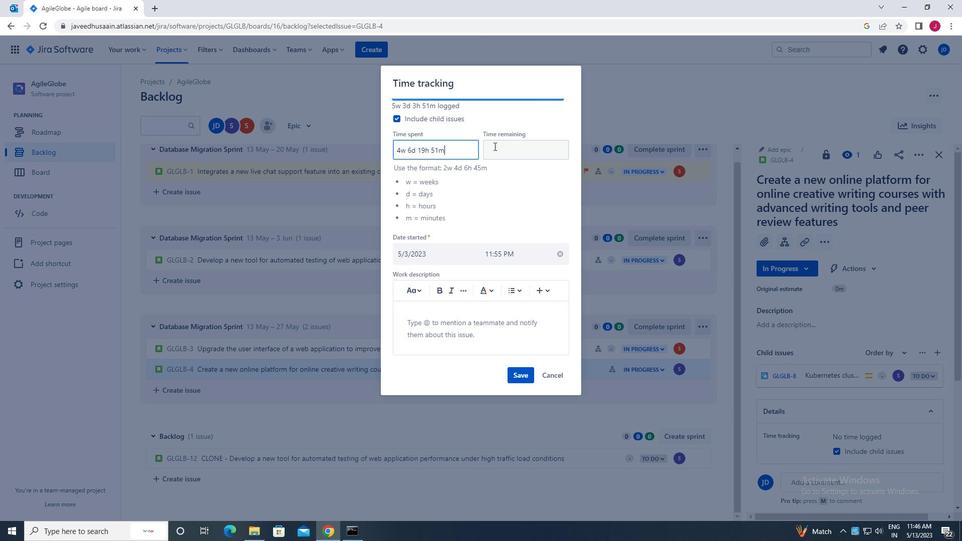
Action: Mouse pressed left at (499, 148)
Screenshot: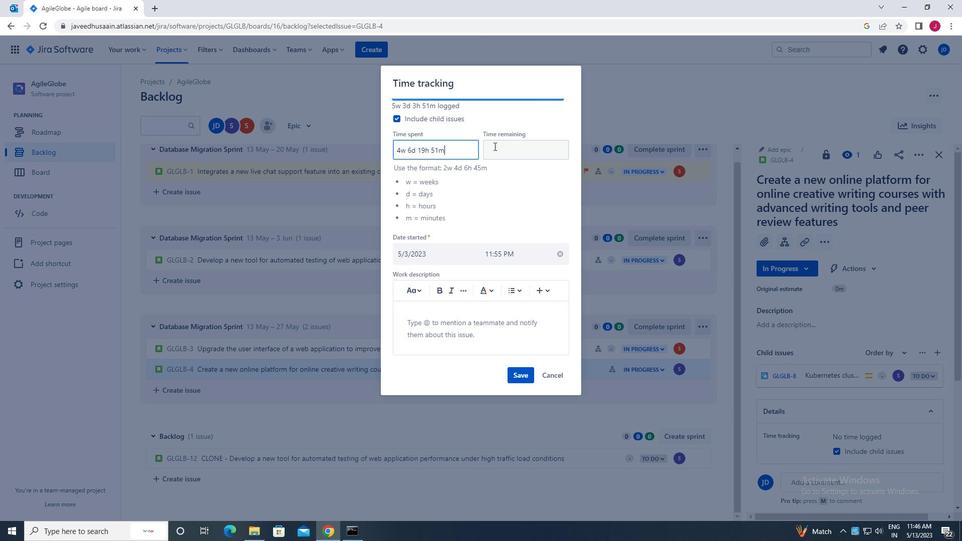 
Action: Mouse moved to (498, 148)
Screenshot: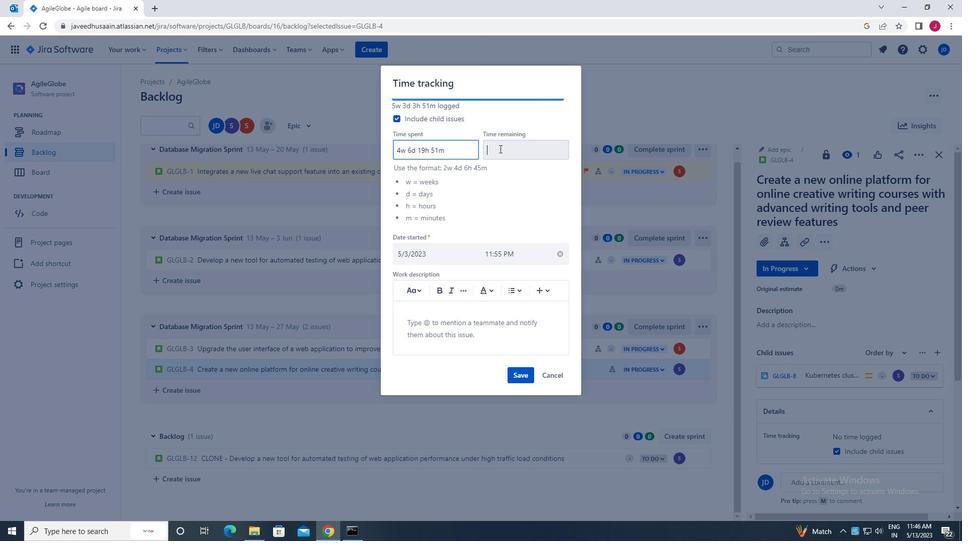 
Action: Key pressed 2w<Key.space>5d<Key.space>1h<Key.space>17m
Screenshot: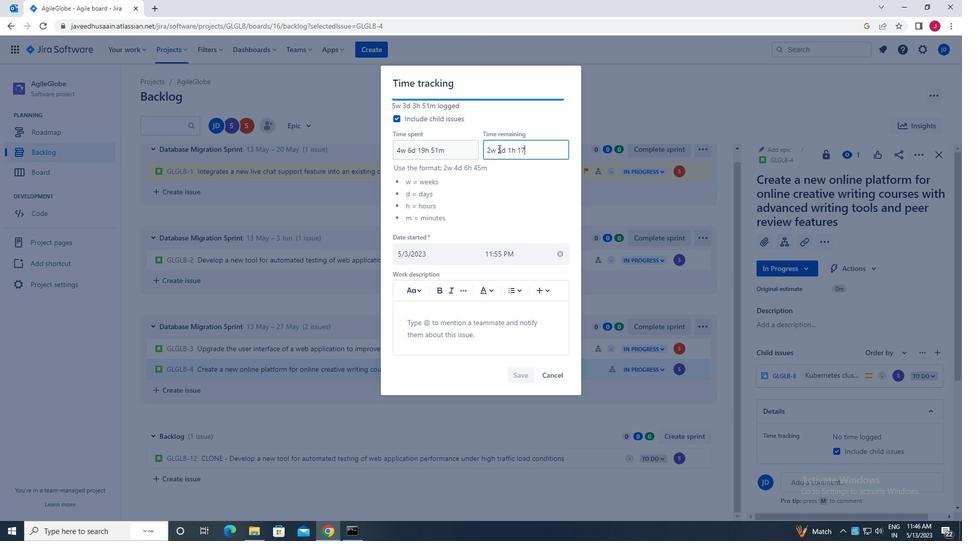 
Action: Mouse moved to (515, 379)
Screenshot: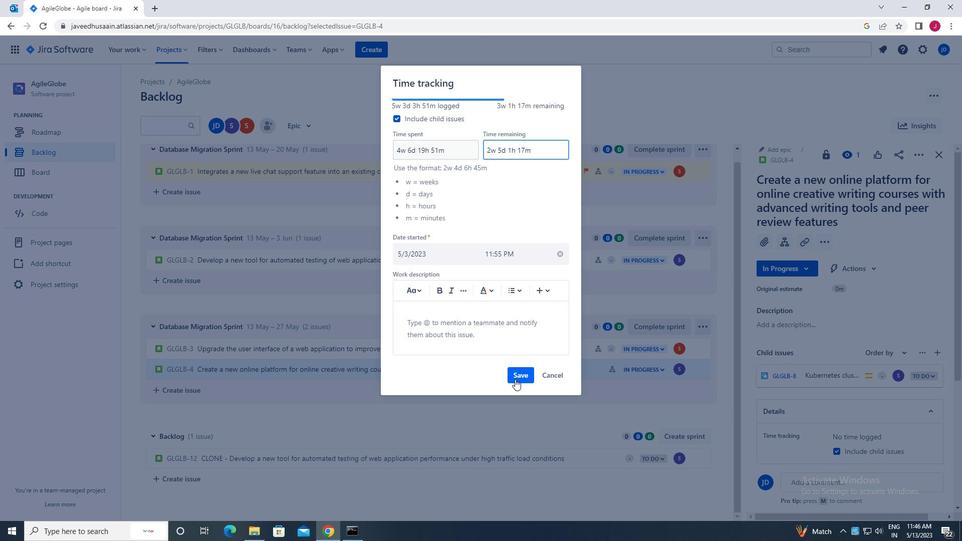 
Action: Mouse pressed left at (515, 379)
Screenshot: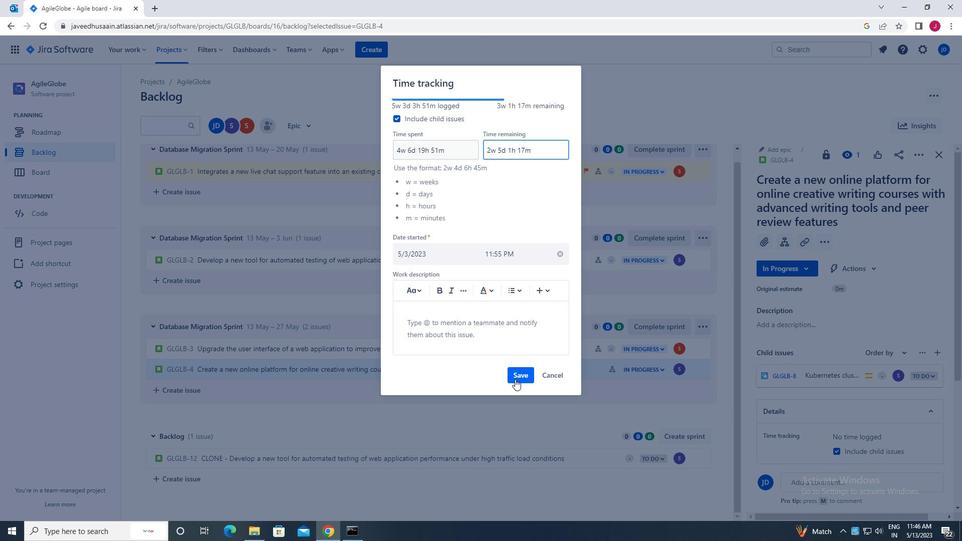 
Action: Mouse moved to (698, 369)
Screenshot: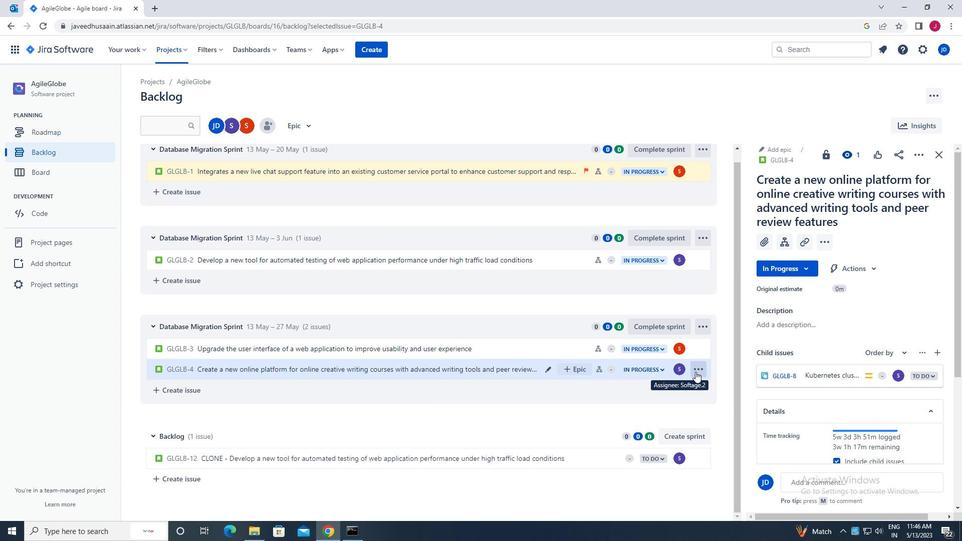 
Action: Mouse pressed left at (698, 369)
Screenshot: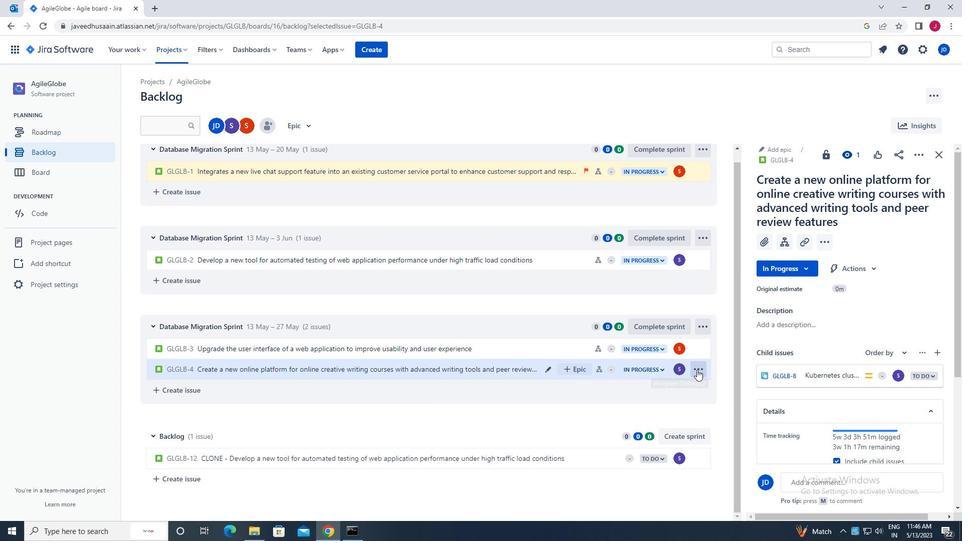 
Action: Mouse moved to (652, 346)
Screenshot: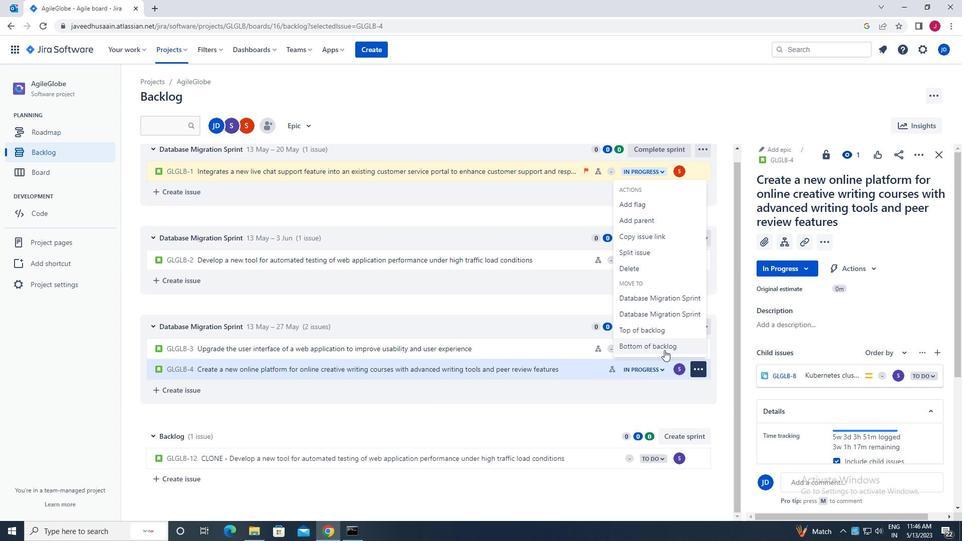 
Action: Mouse pressed left at (652, 346)
Screenshot: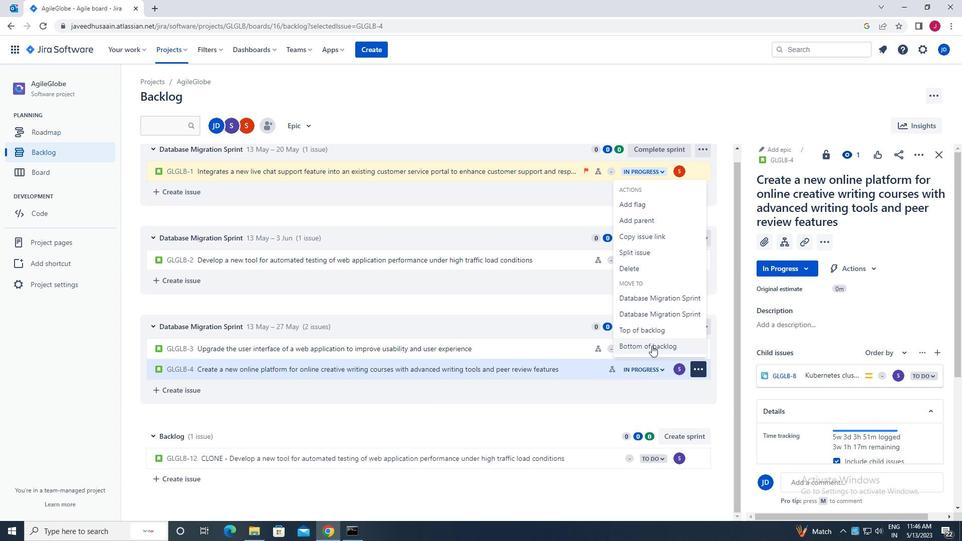 
Action: Mouse moved to (515, 167)
Screenshot: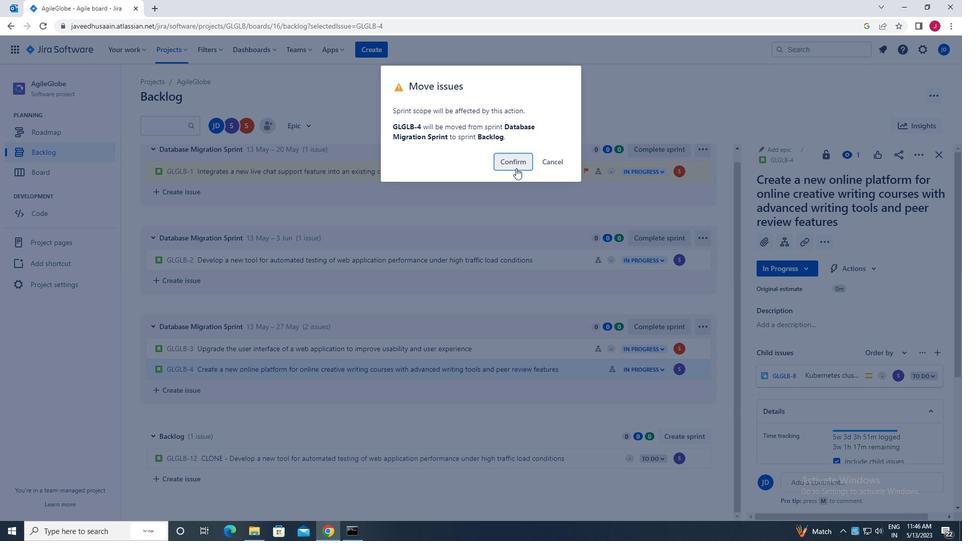 
Action: Mouse pressed left at (515, 167)
Screenshot: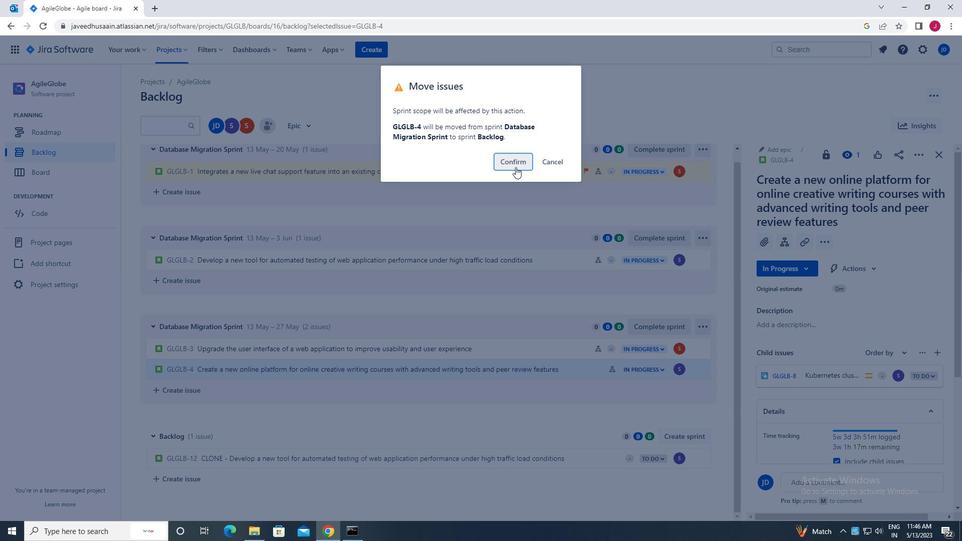 
Action: Mouse moved to (299, 124)
Screenshot: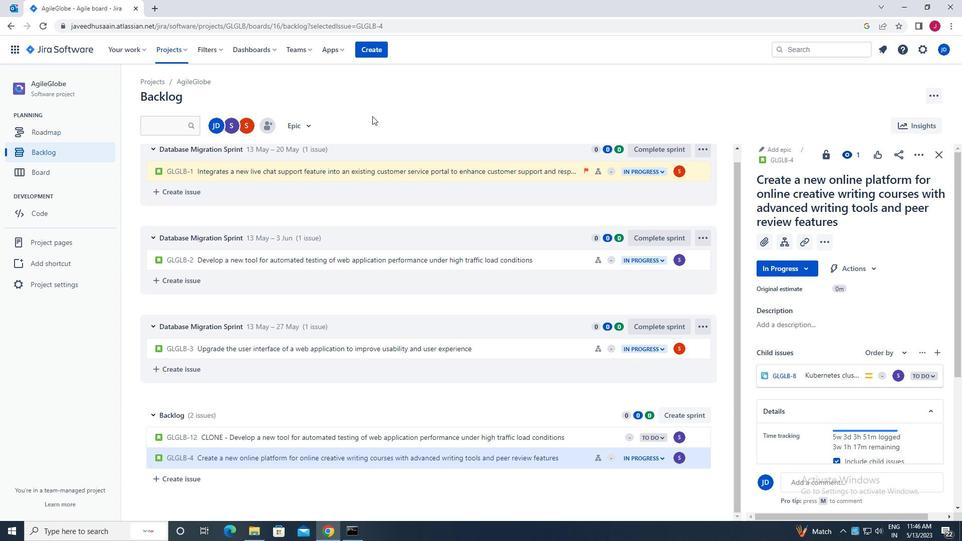 
Action: Mouse pressed left at (299, 124)
Screenshot: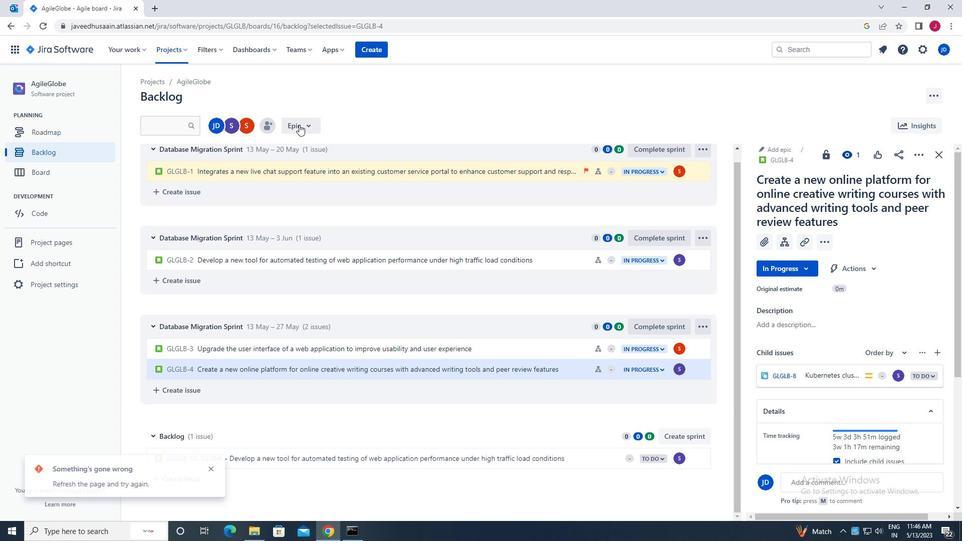 
Action: Mouse moved to (349, 168)
Screenshot: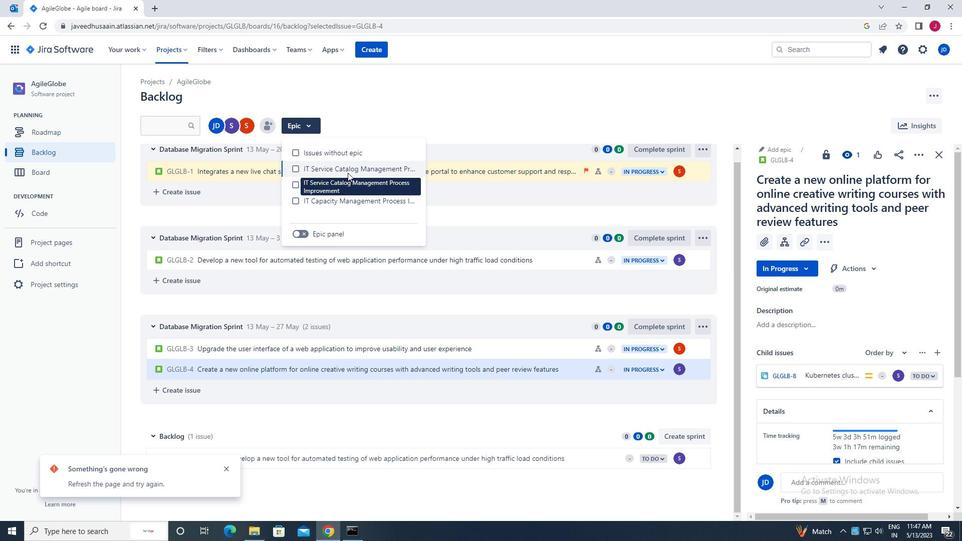 
Action: Mouse pressed left at (349, 168)
Screenshot: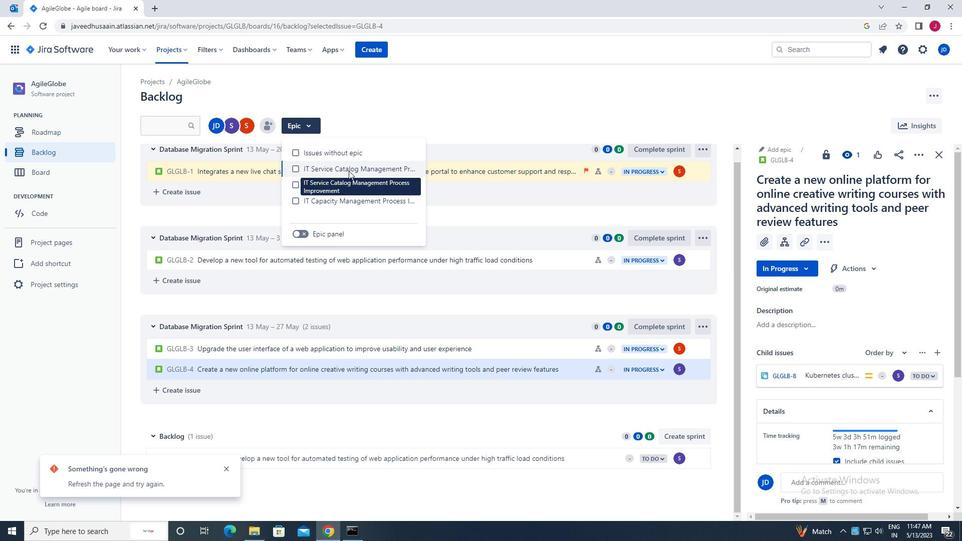 
Action: Mouse moved to (453, 87)
Screenshot: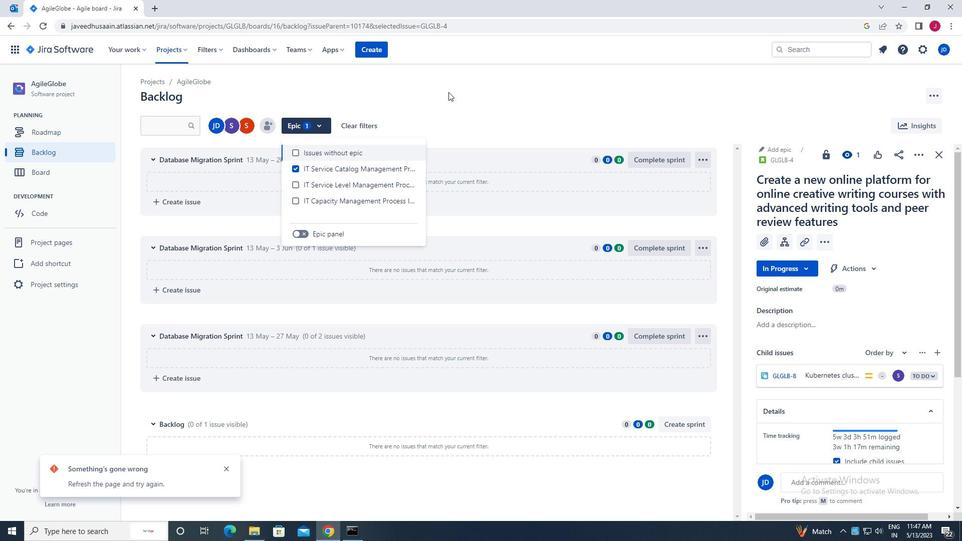 
Action: Mouse pressed left at (453, 87)
Screenshot: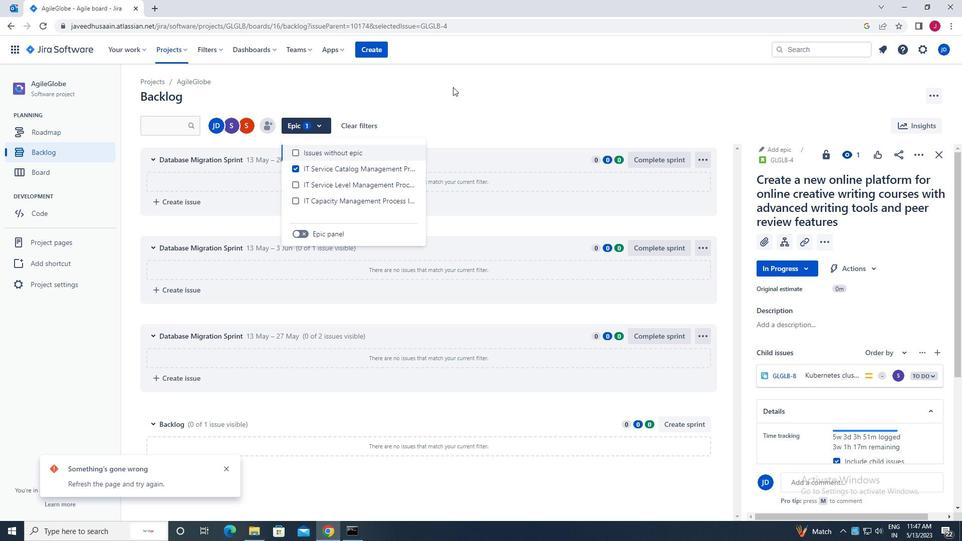 
Action: Mouse moved to (455, 94)
Screenshot: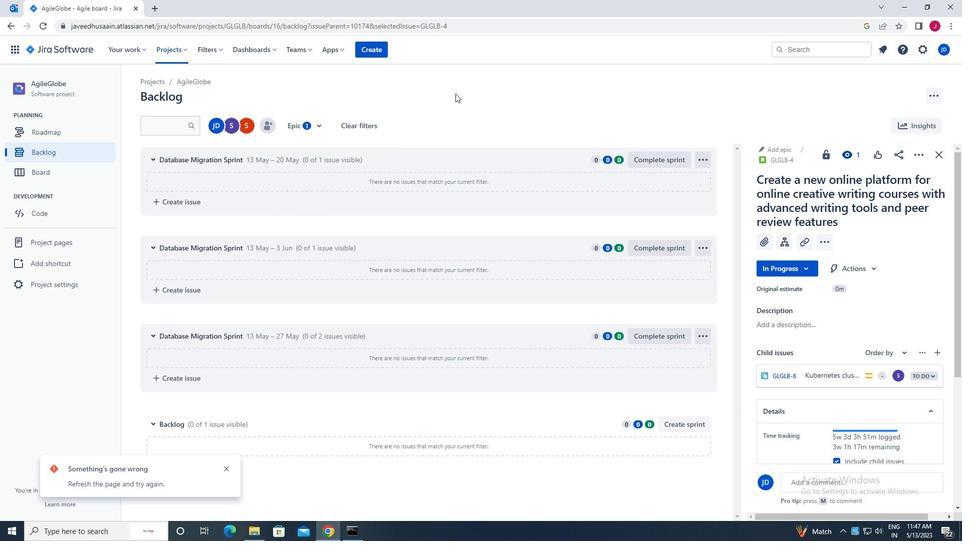 
